 Task: Search one way flight ticket for 3 adults, 3 children in business from White Plains: Westchester County Airport to Jacksonville: Albert J. Ellis Airport on 8-3-2023. Choice of flights is JetBlue. Number of bags: 1 carry on bag and 3 checked bags. Price is upto 25000. Outbound departure time preference is 9:00.
Action: Mouse moved to (238, 327)
Screenshot: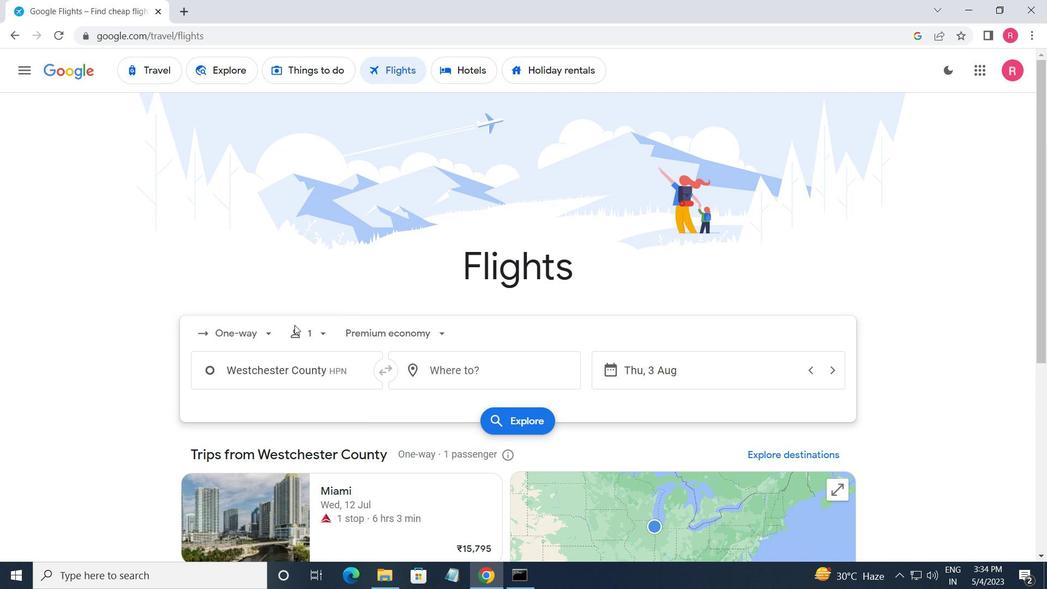 
Action: Mouse pressed left at (238, 327)
Screenshot: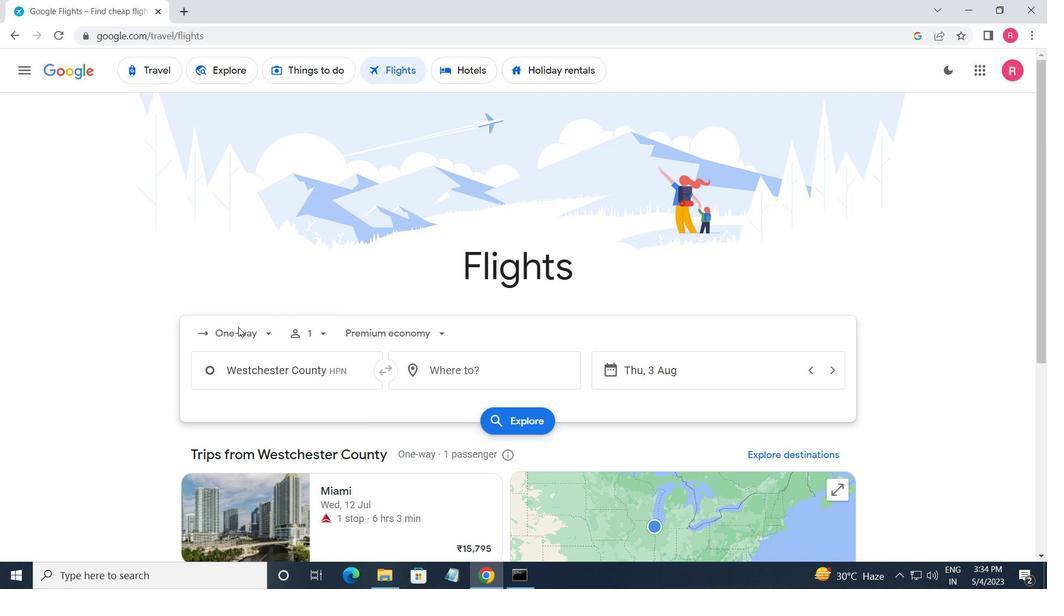 
Action: Mouse moved to (244, 335)
Screenshot: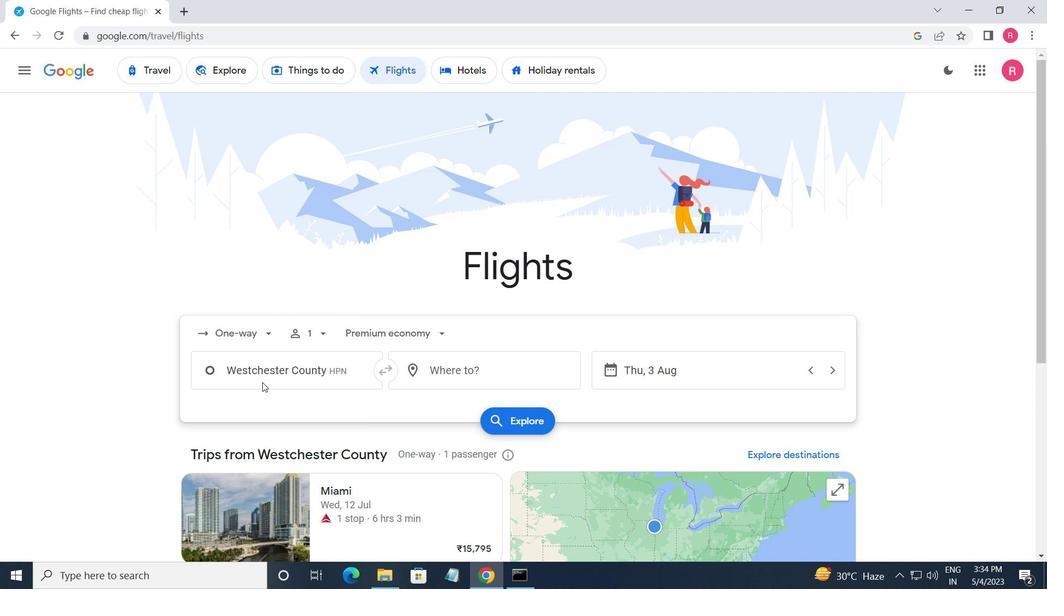 
Action: Mouse pressed left at (244, 335)
Screenshot: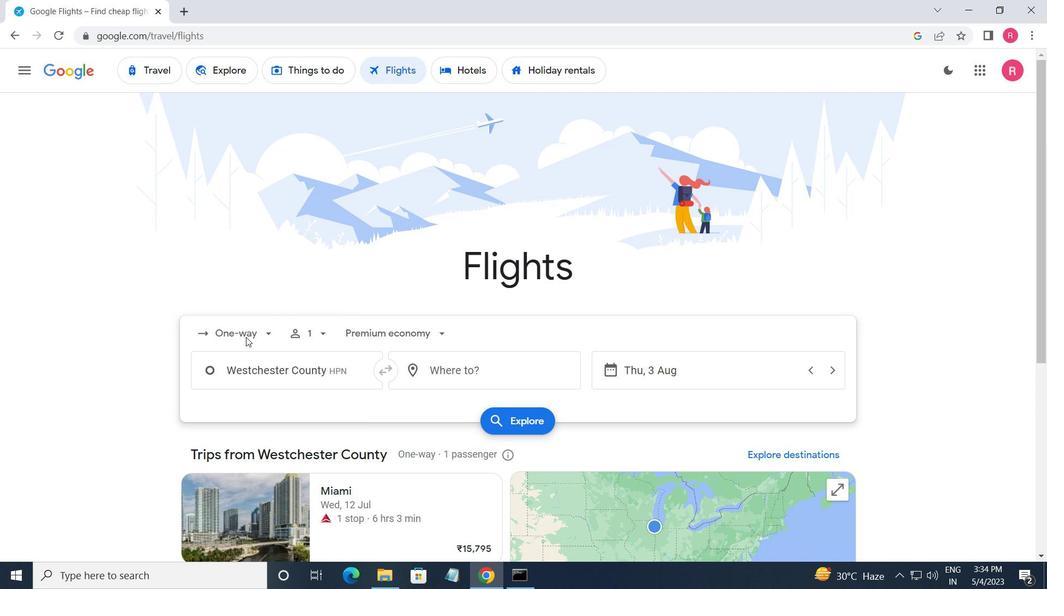 
Action: Mouse moved to (252, 331)
Screenshot: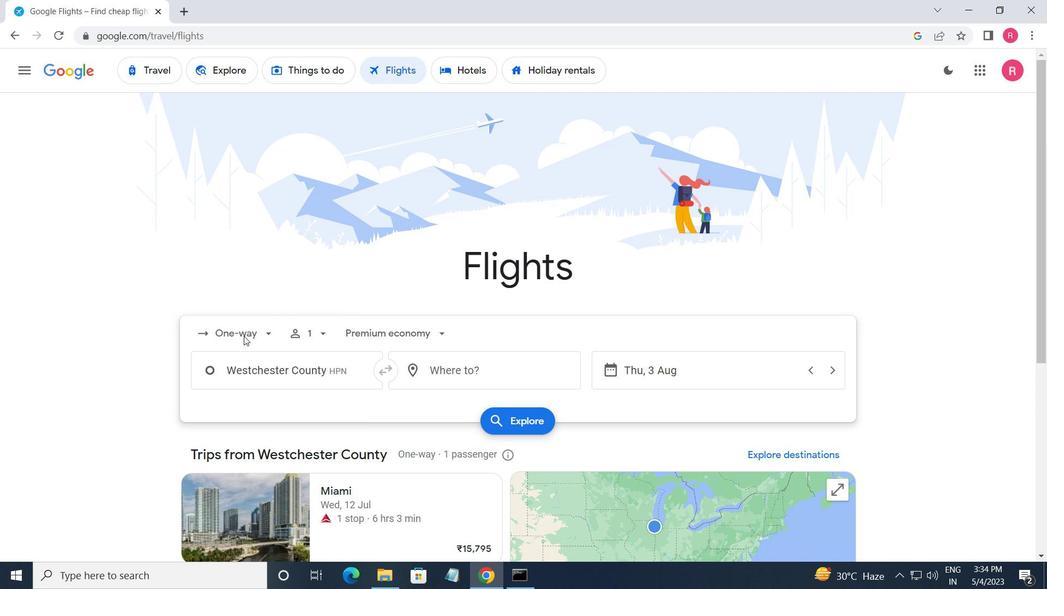 
Action: Mouse pressed left at (252, 331)
Screenshot: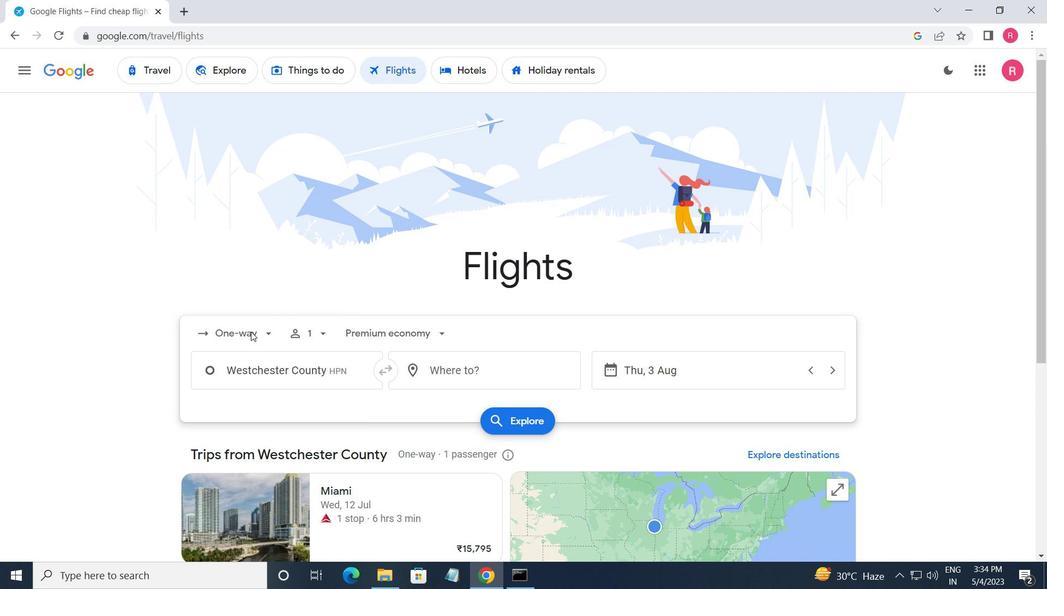 
Action: Mouse moved to (266, 333)
Screenshot: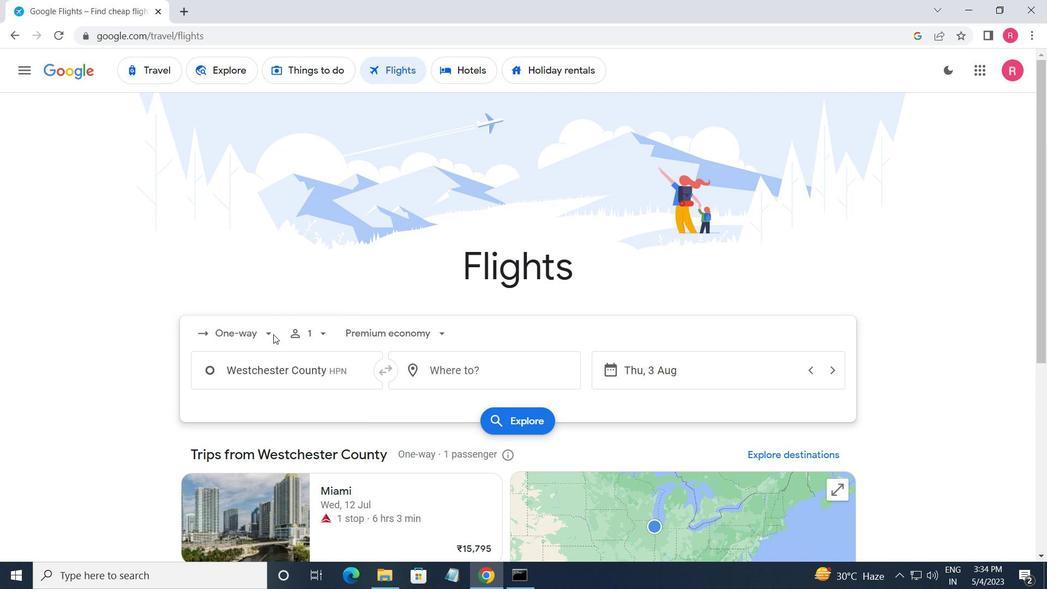 
Action: Mouse pressed left at (266, 333)
Screenshot: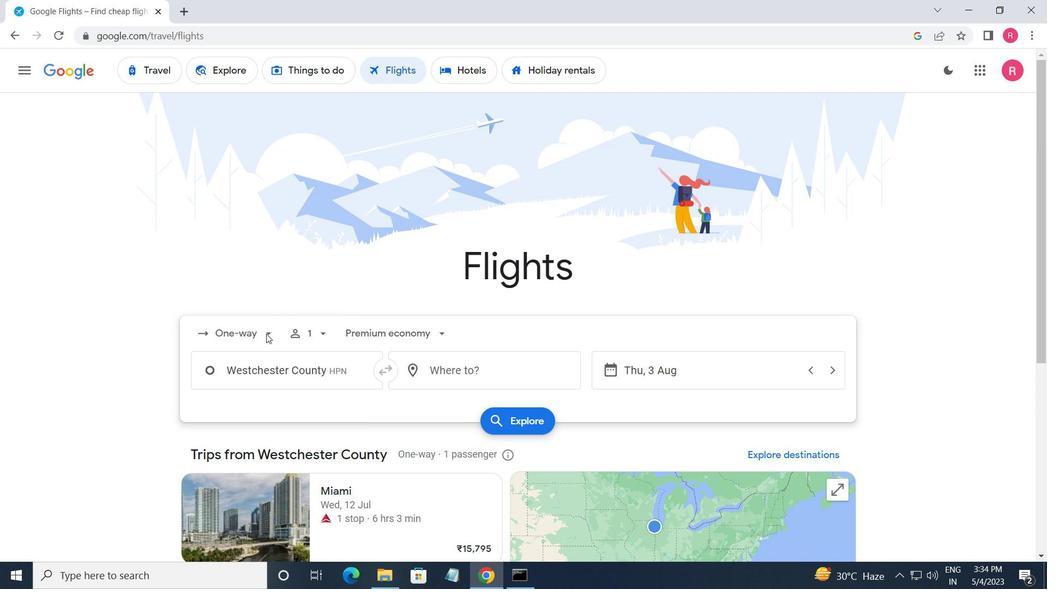 
Action: Mouse moved to (265, 395)
Screenshot: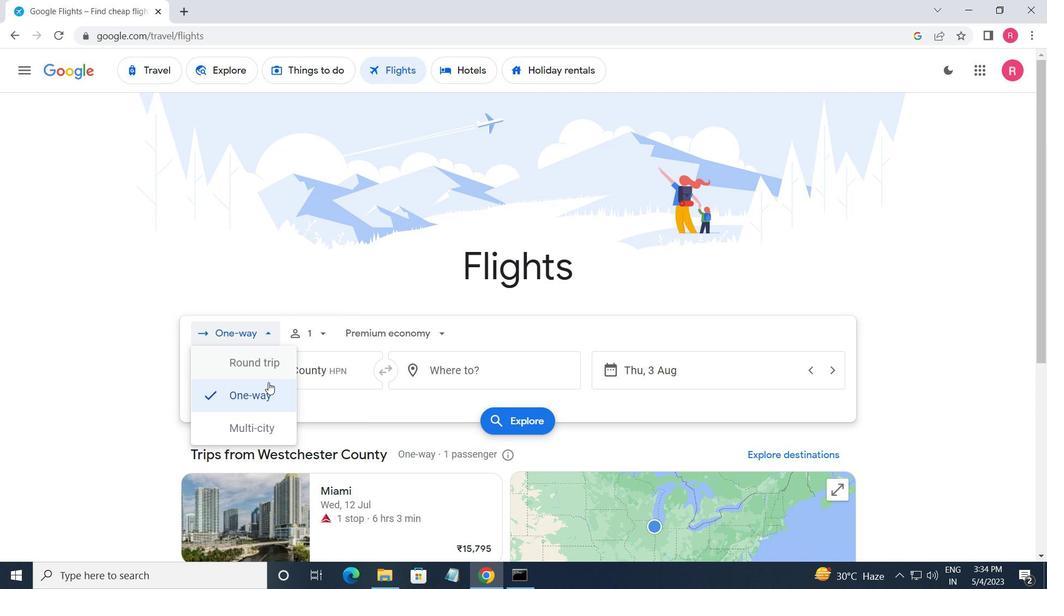 
Action: Mouse pressed left at (265, 395)
Screenshot: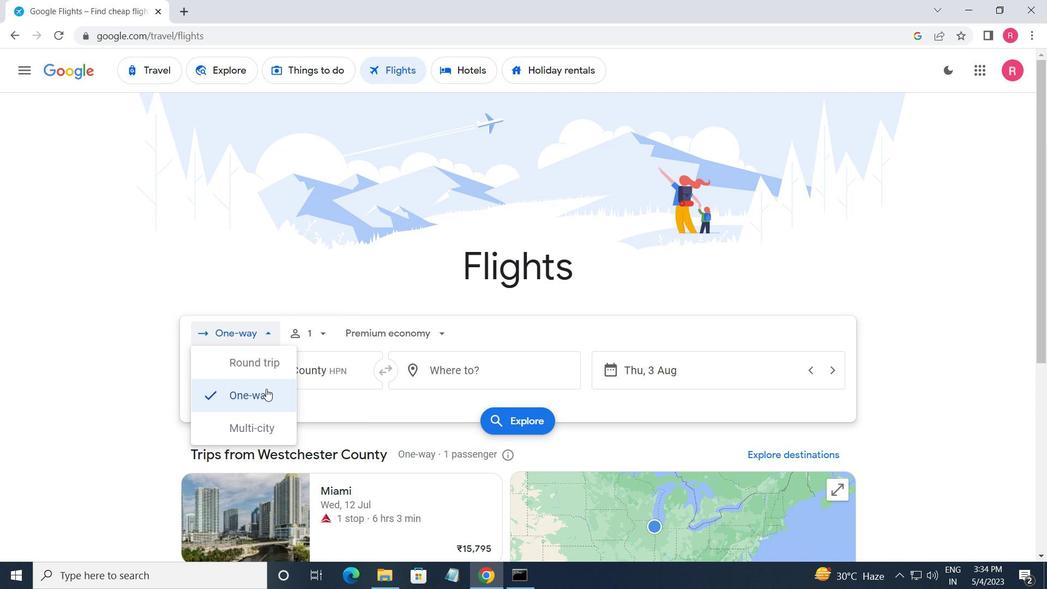 
Action: Mouse moved to (310, 325)
Screenshot: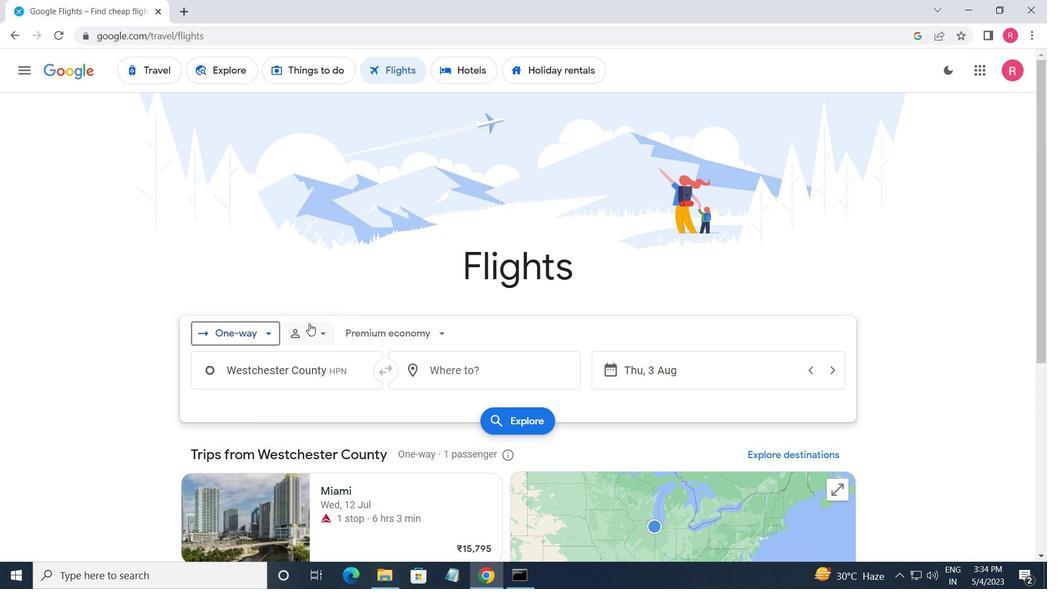 
Action: Mouse pressed left at (310, 325)
Screenshot: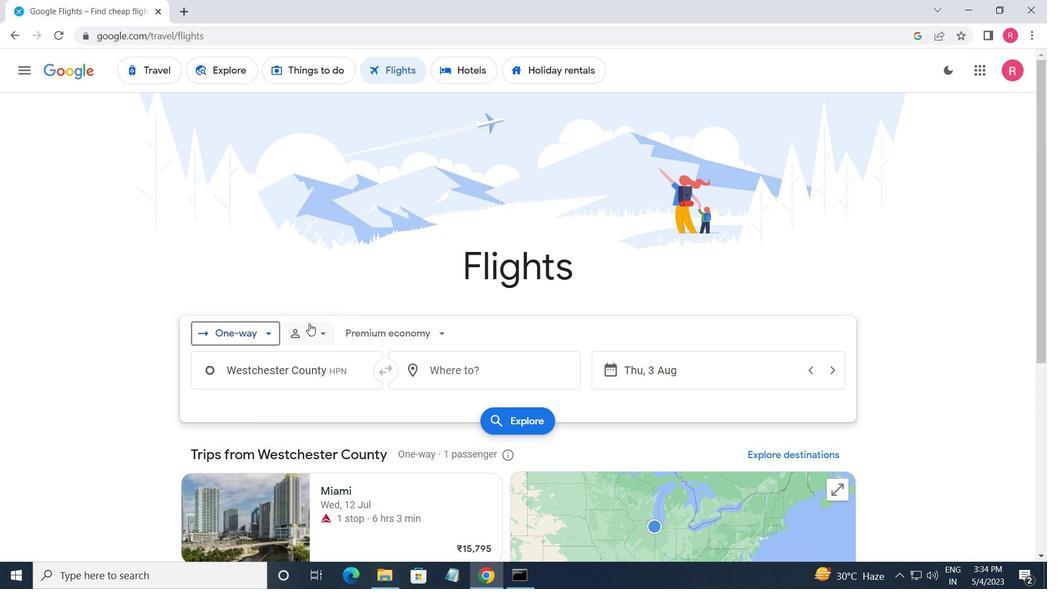 
Action: Mouse moved to (424, 368)
Screenshot: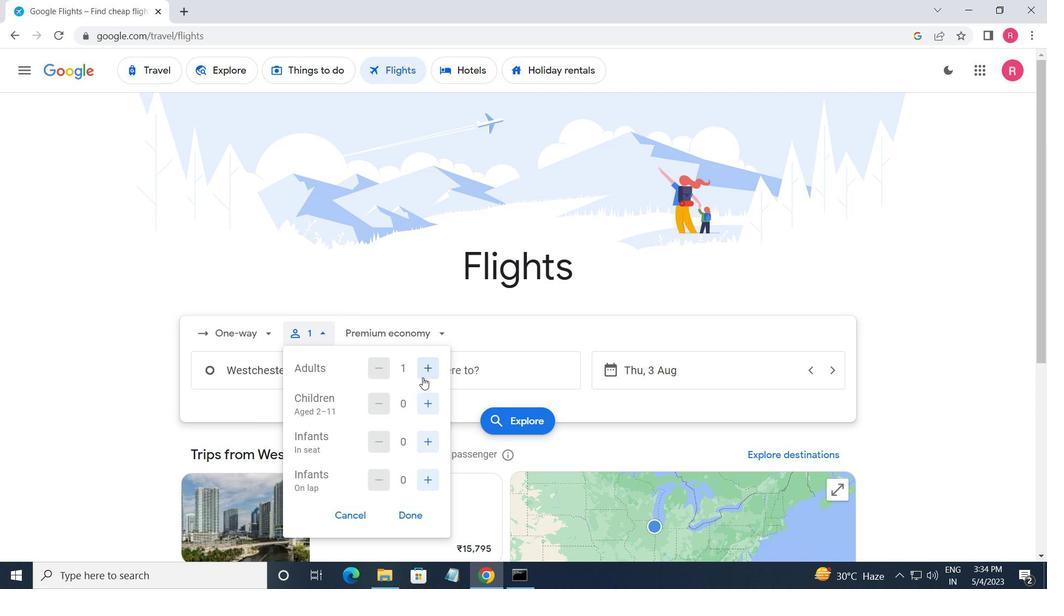 
Action: Mouse pressed left at (424, 368)
Screenshot: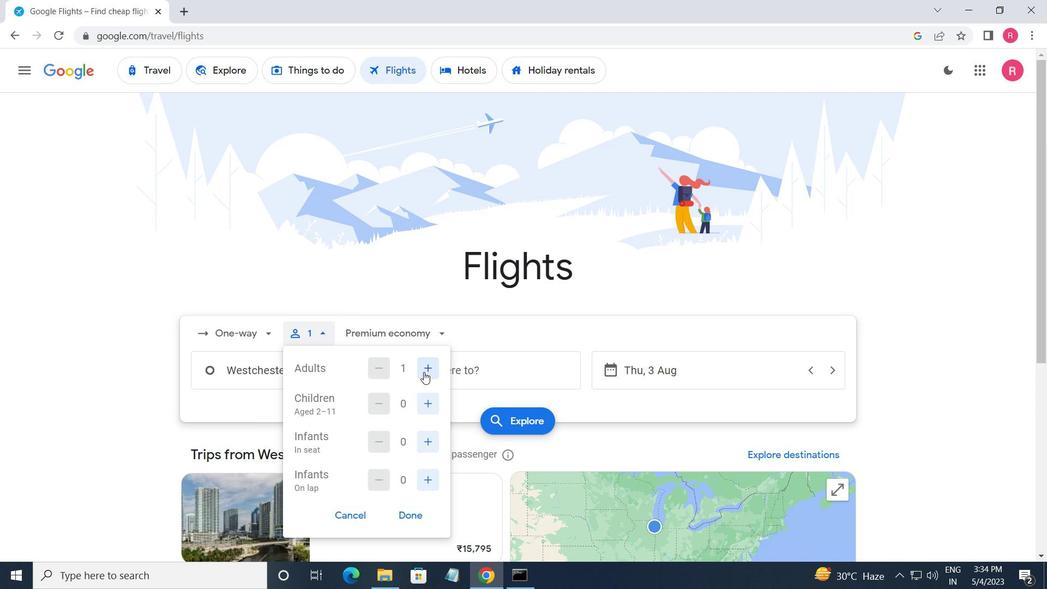 
Action: Mouse pressed left at (424, 368)
Screenshot: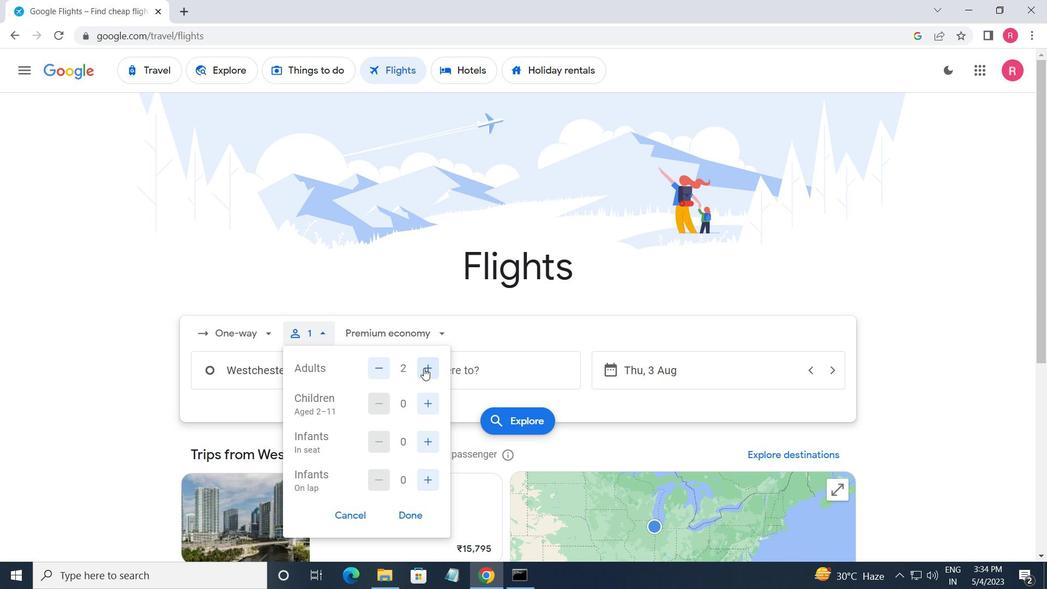 
Action: Mouse moved to (425, 400)
Screenshot: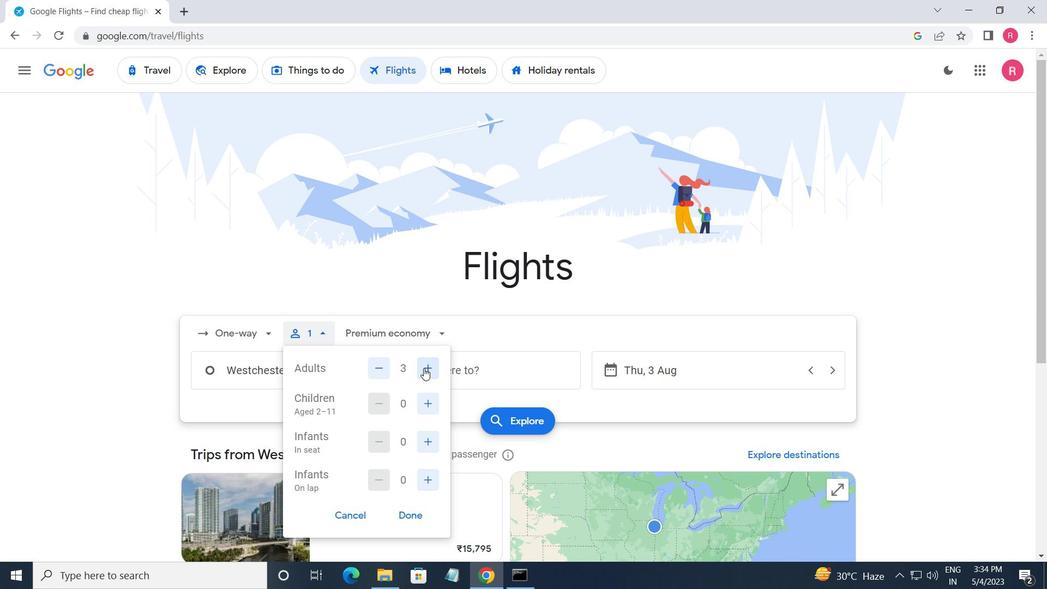 
Action: Mouse pressed left at (425, 400)
Screenshot: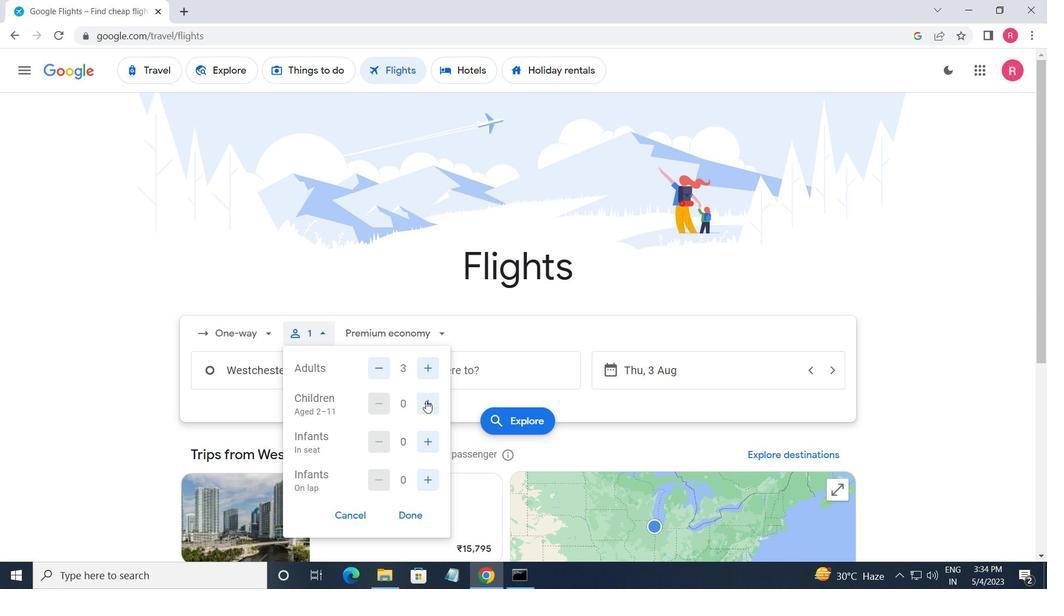 
Action: Mouse pressed left at (425, 400)
Screenshot: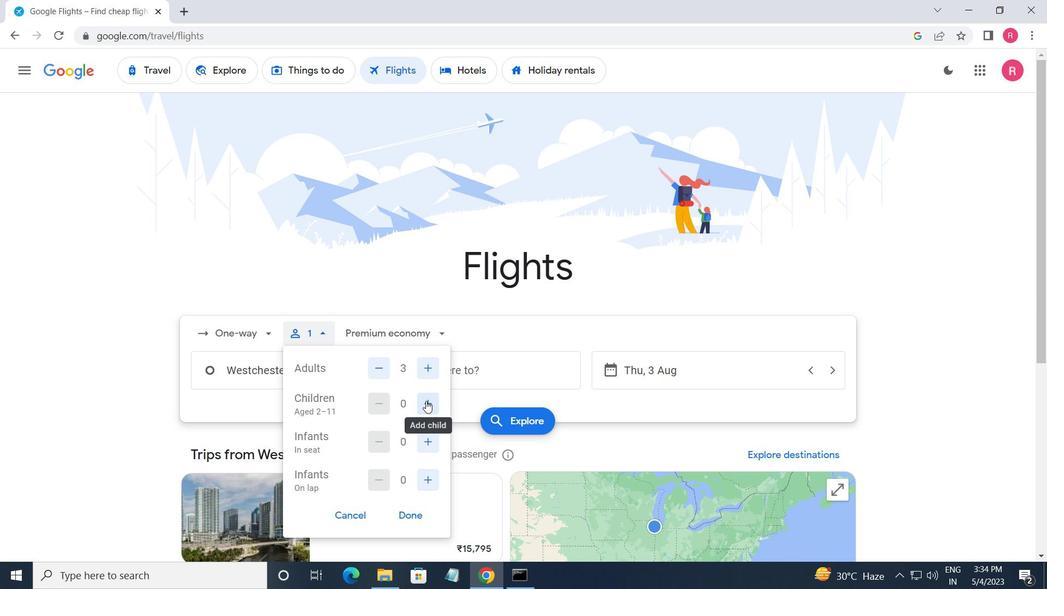 
Action: Mouse pressed left at (425, 400)
Screenshot: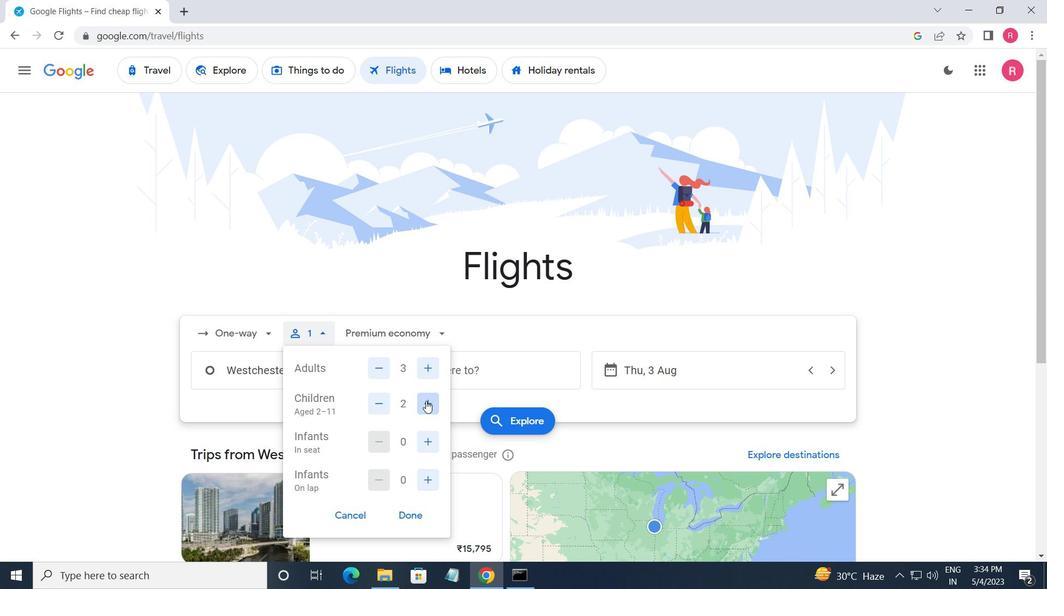 
Action: Mouse moved to (413, 511)
Screenshot: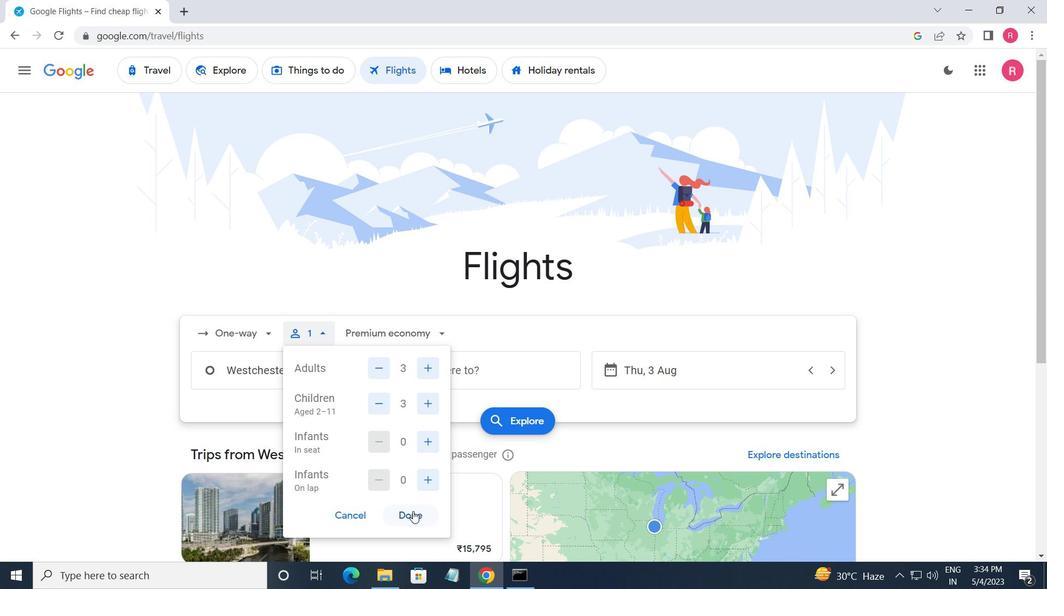 
Action: Mouse pressed left at (413, 511)
Screenshot: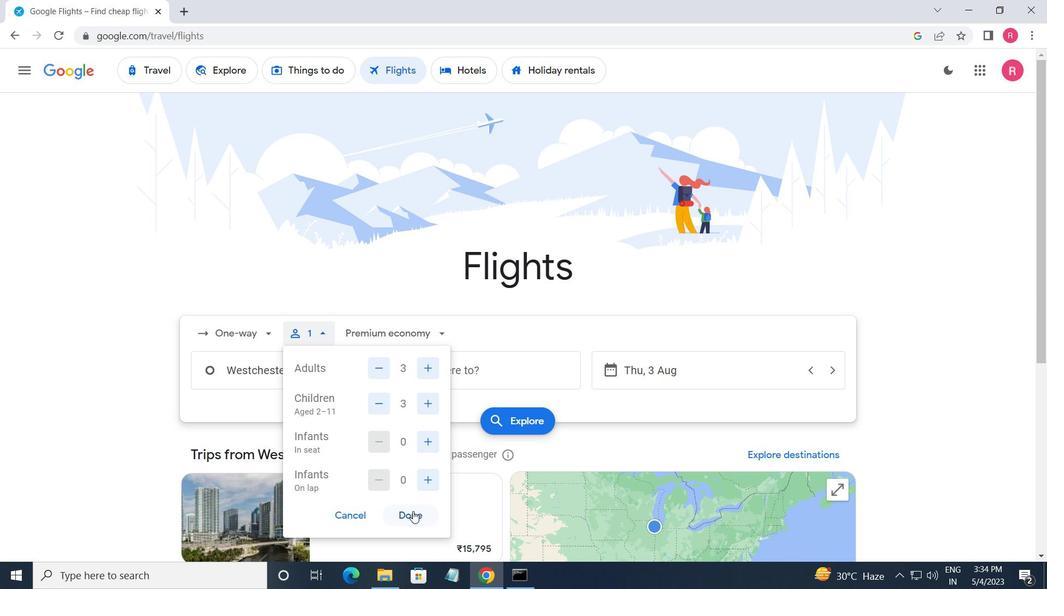 
Action: Mouse moved to (407, 320)
Screenshot: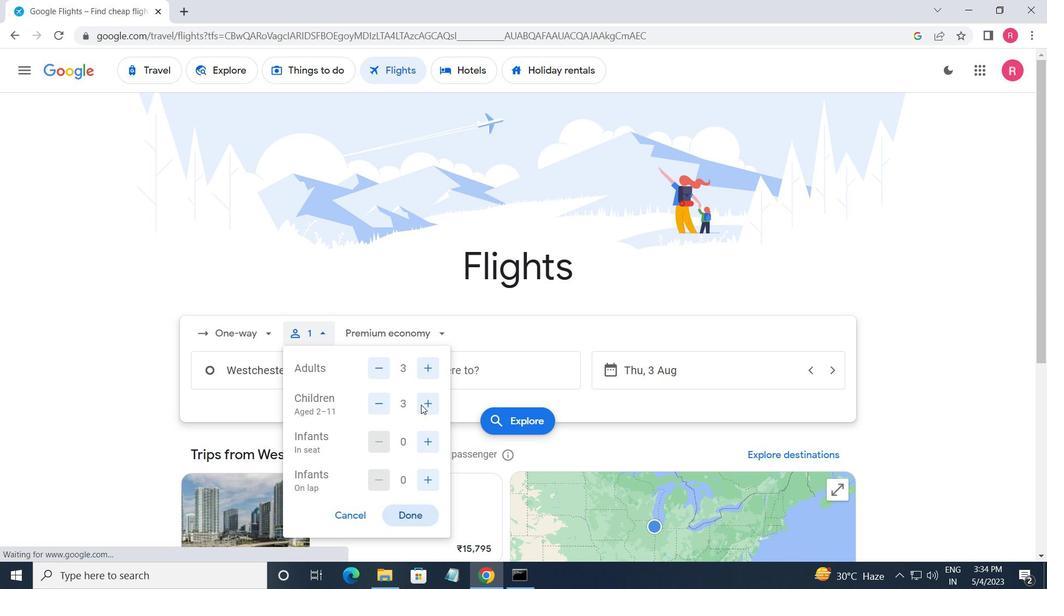 
Action: Mouse pressed left at (407, 320)
Screenshot: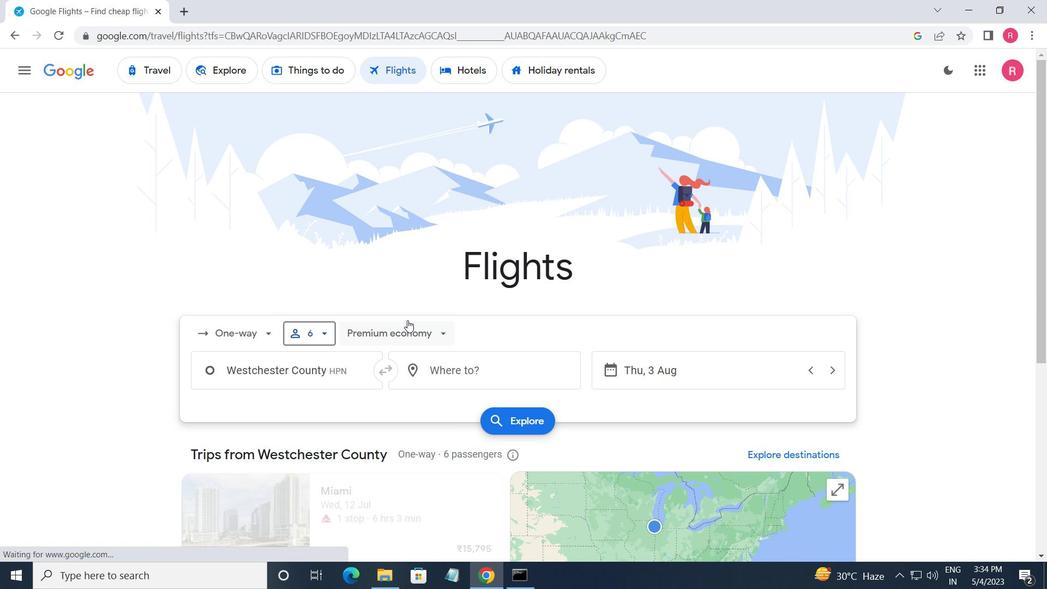 
Action: Mouse moved to (404, 429)
Screenshot: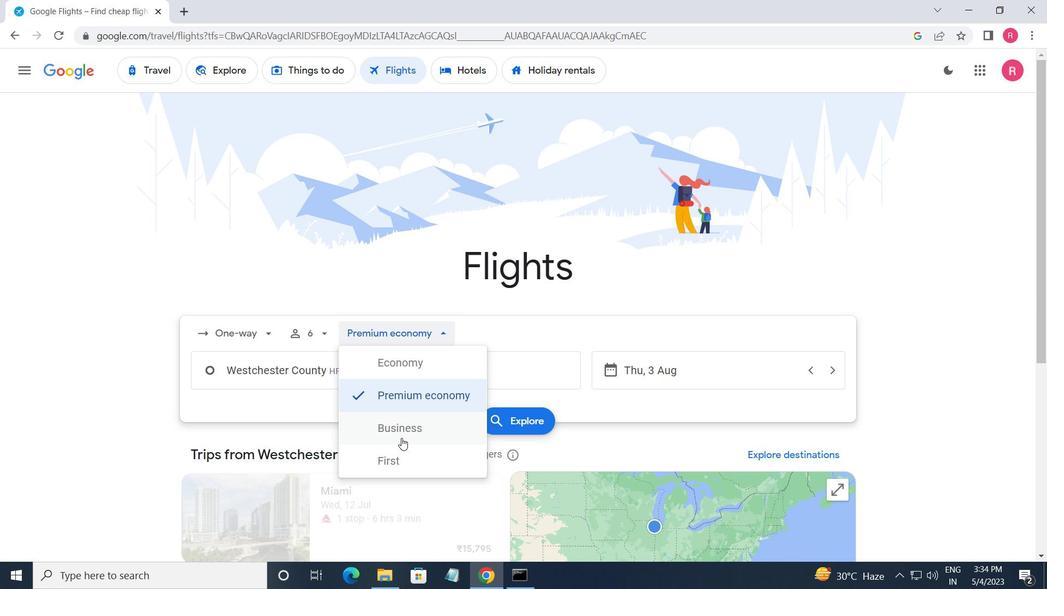 
Action: Mouse pressed left at (404, 429)
Screenshot: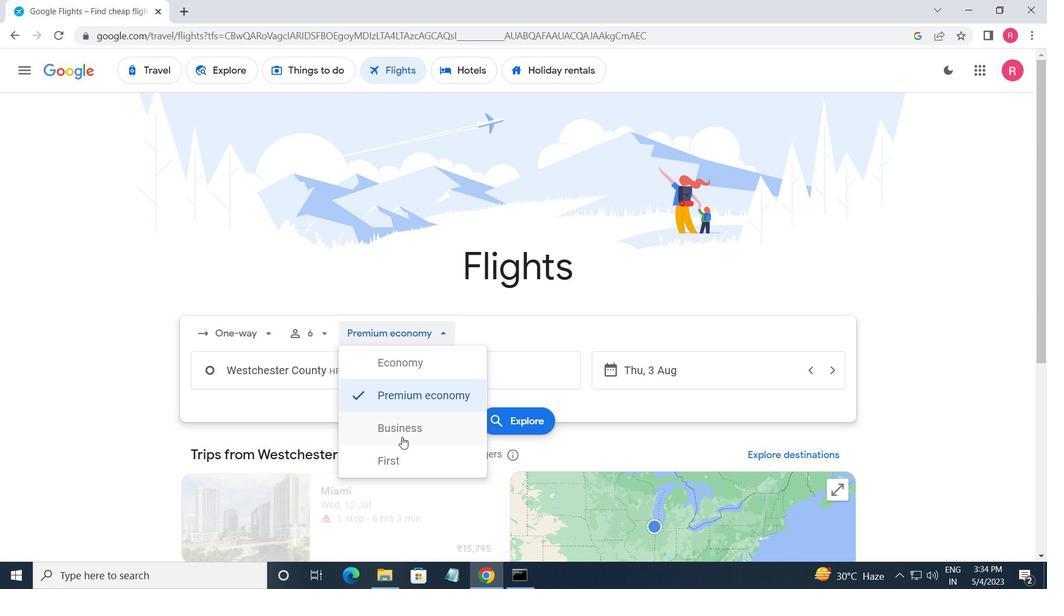 
Action: Mouse moved to (329, 374)
Screenshot: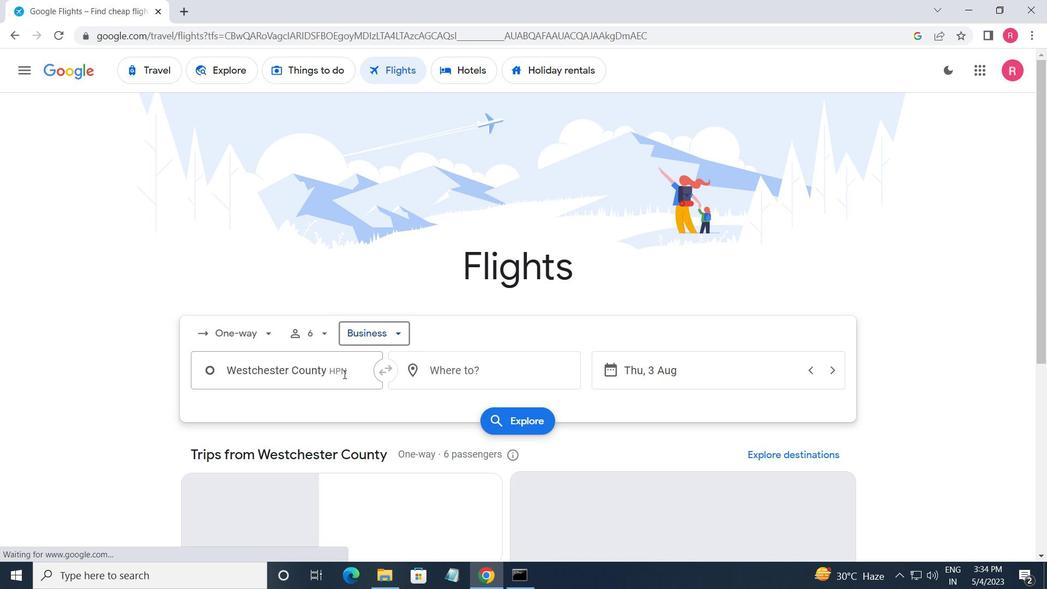 
Action: Mouse pressed left at (329, 374)
Screenshot: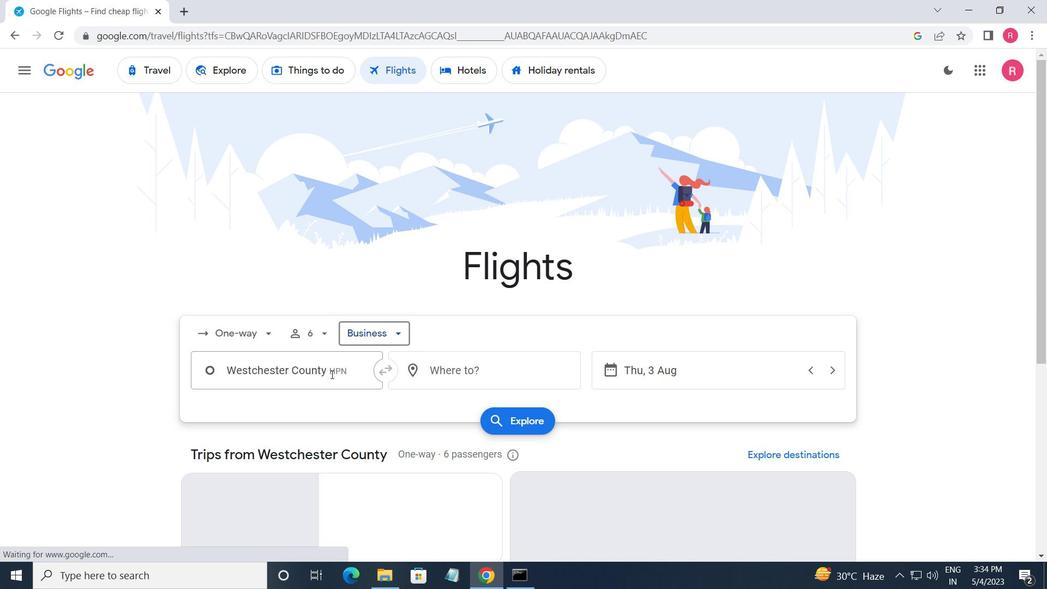 
Action: Mouse moved to (338, 440)
Screenshot: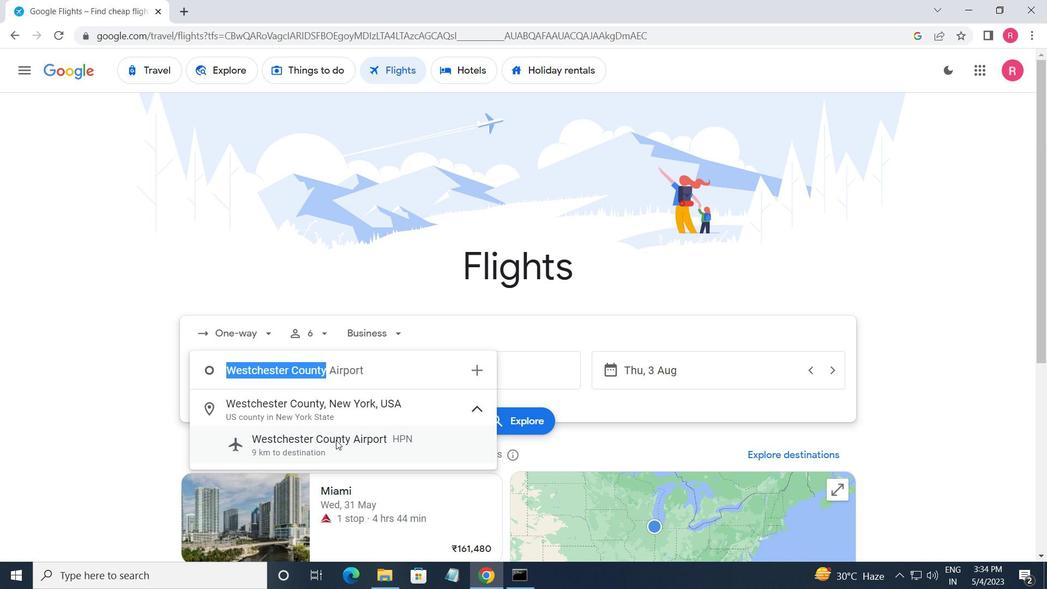 
Action: Mouse pressed left at (338, 440)
Screenshot: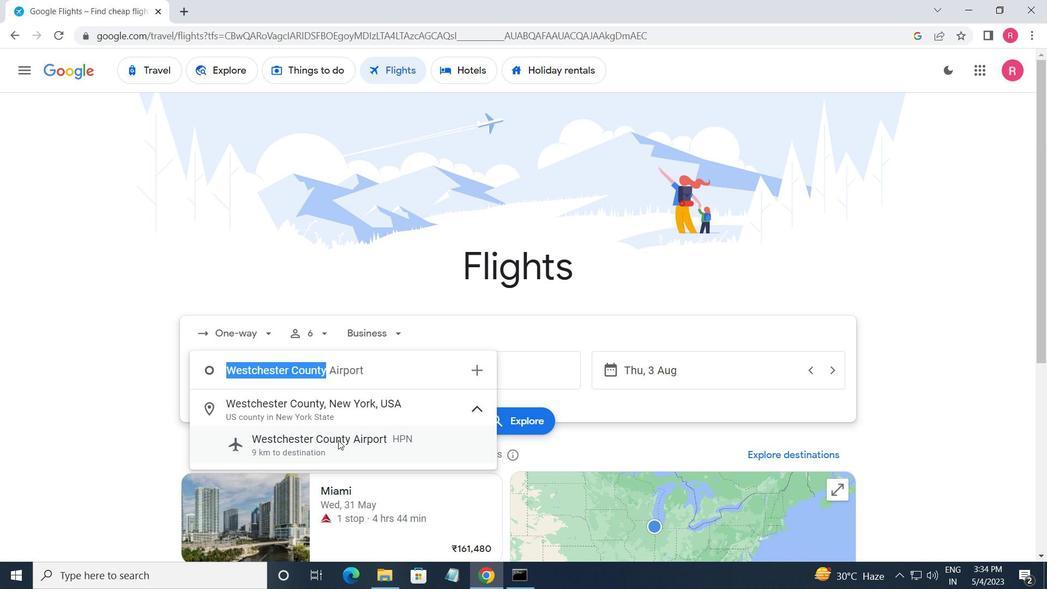 
Action: Mouse moved to (440, 358)
Screenshot: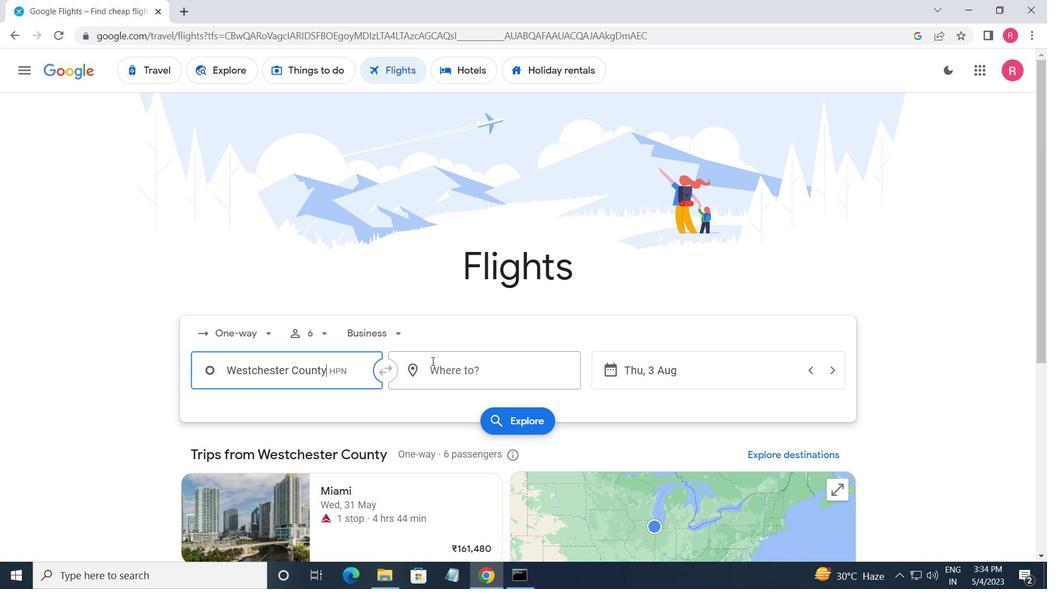 
Action: Mouse pressed left at (440, 358)
Screenshot: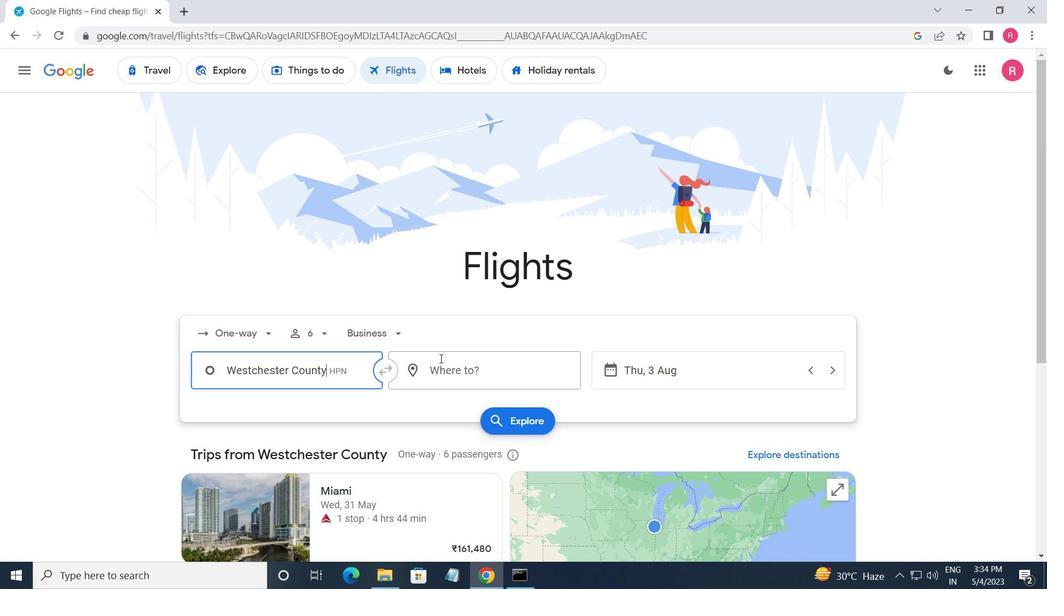 
Action: Mouse moved to (529, 507)
Screenshot: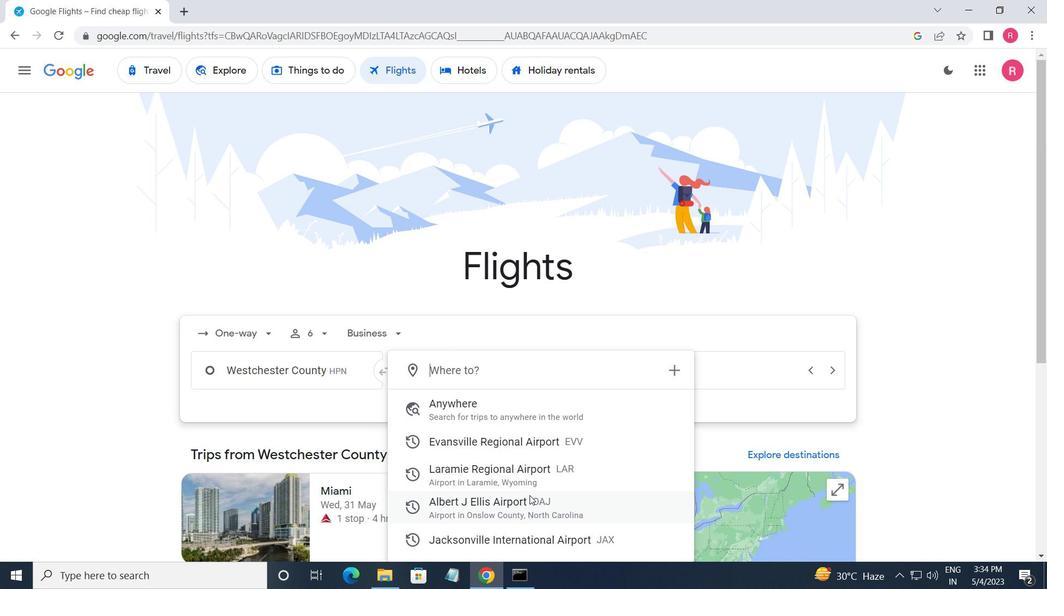 
Action: Mouse pressed left at (529, 507)
Screenshot: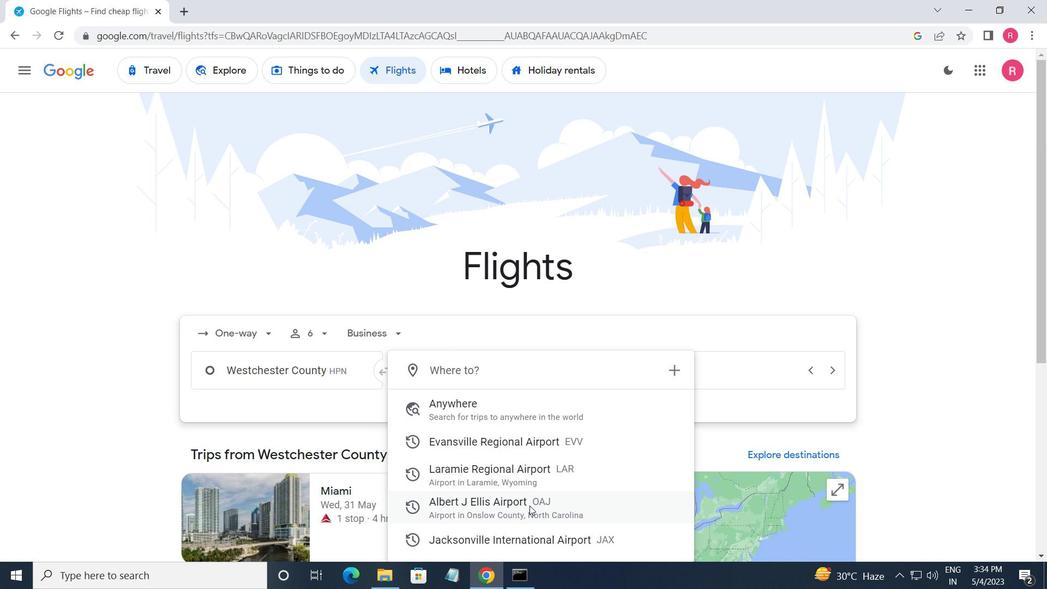 
Action: Mouse moved to (690, 362)
Screenshot: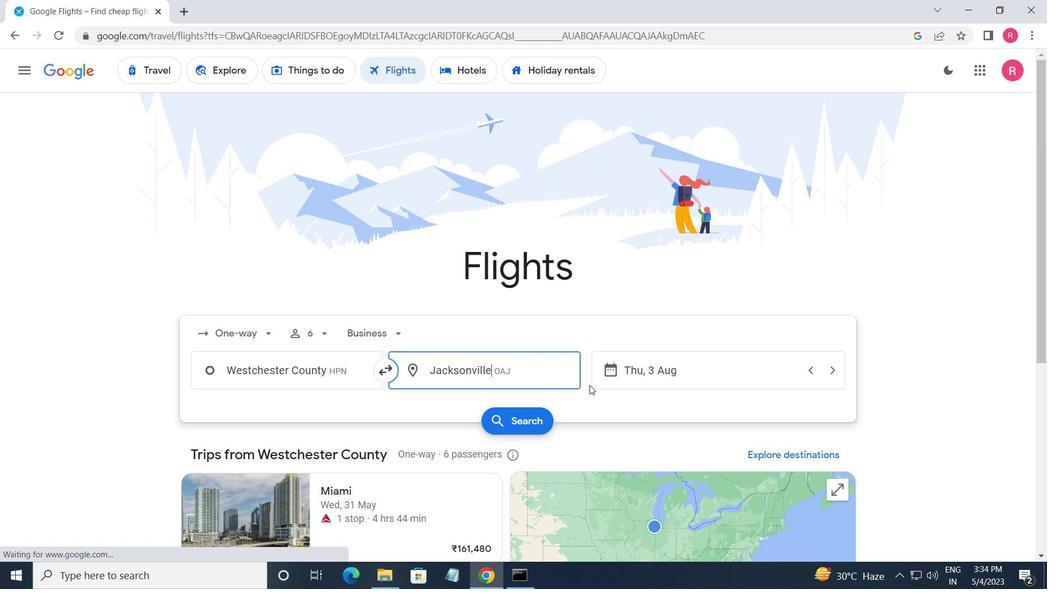 
Action: Mouse pressed left at (690, 362)
Screenshot: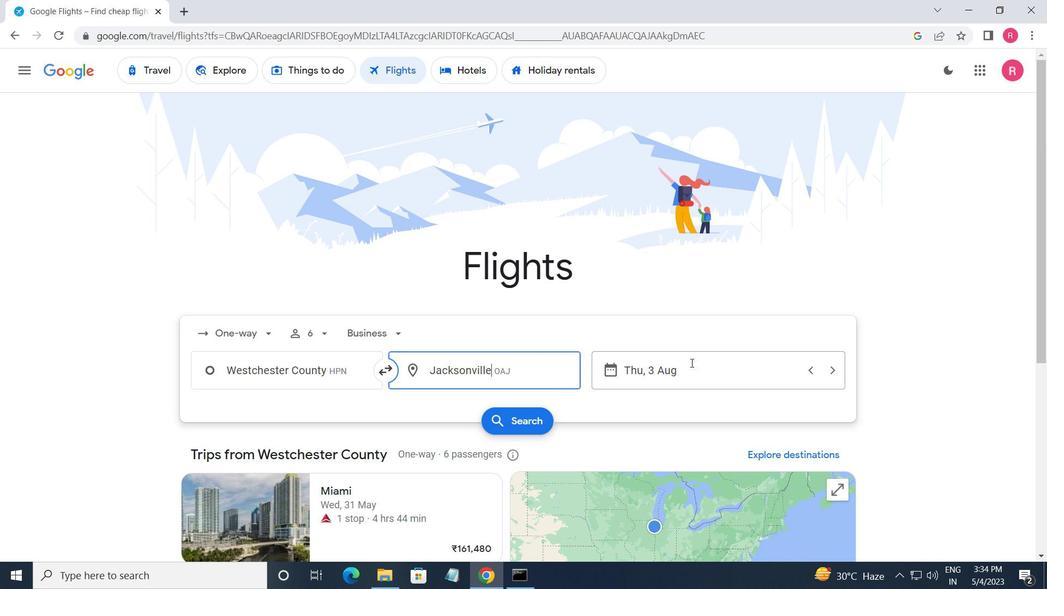 
Action: Mouse moved to (484, 314)
Screenshot: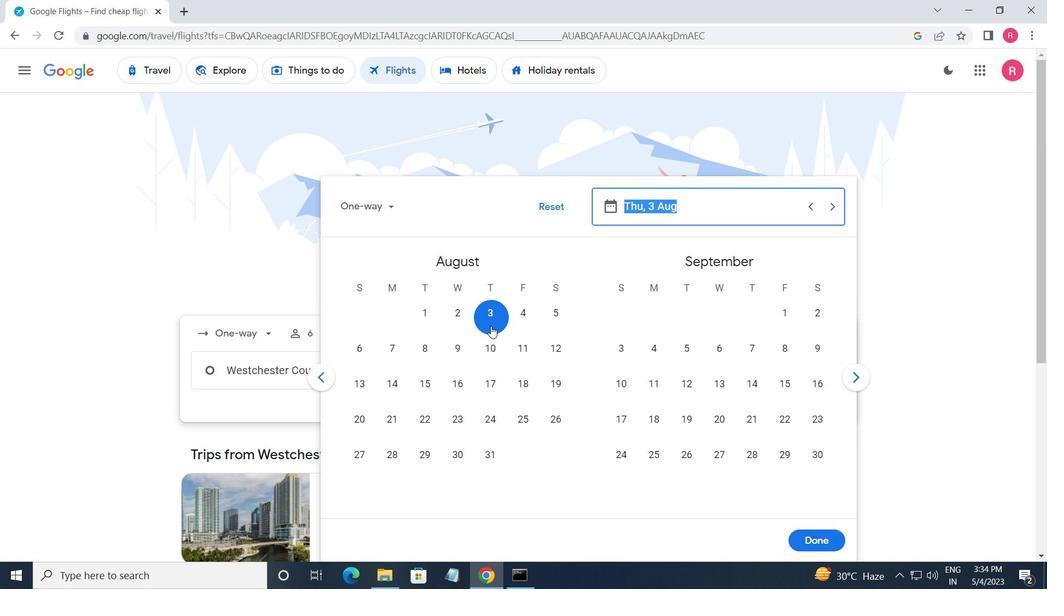 
Action: Mouse pressed left at (484, 314)
Screenshot: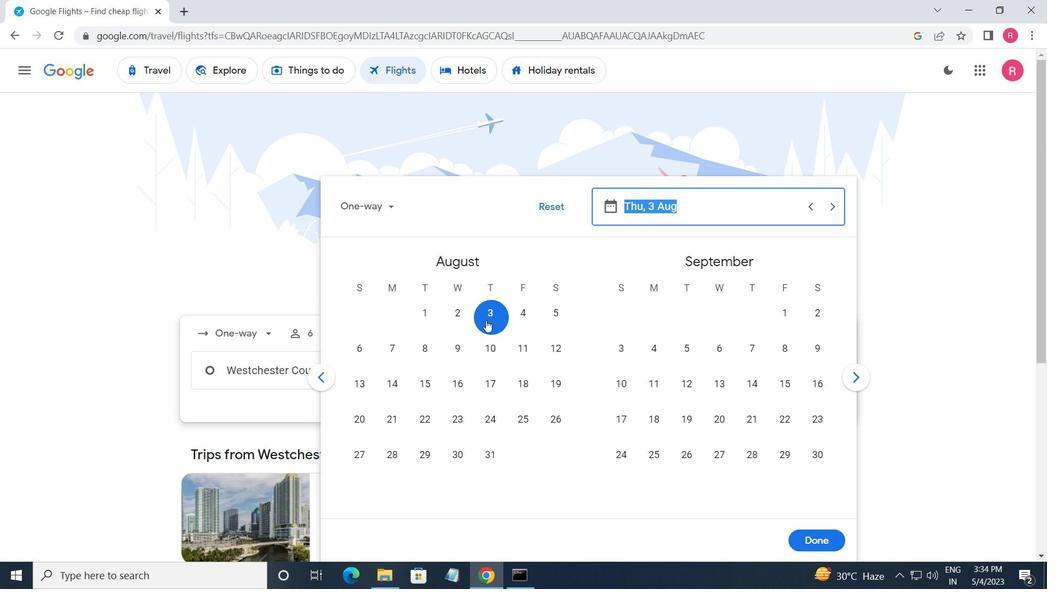
Action: Mouse moved to (816, 535)
Screenshot: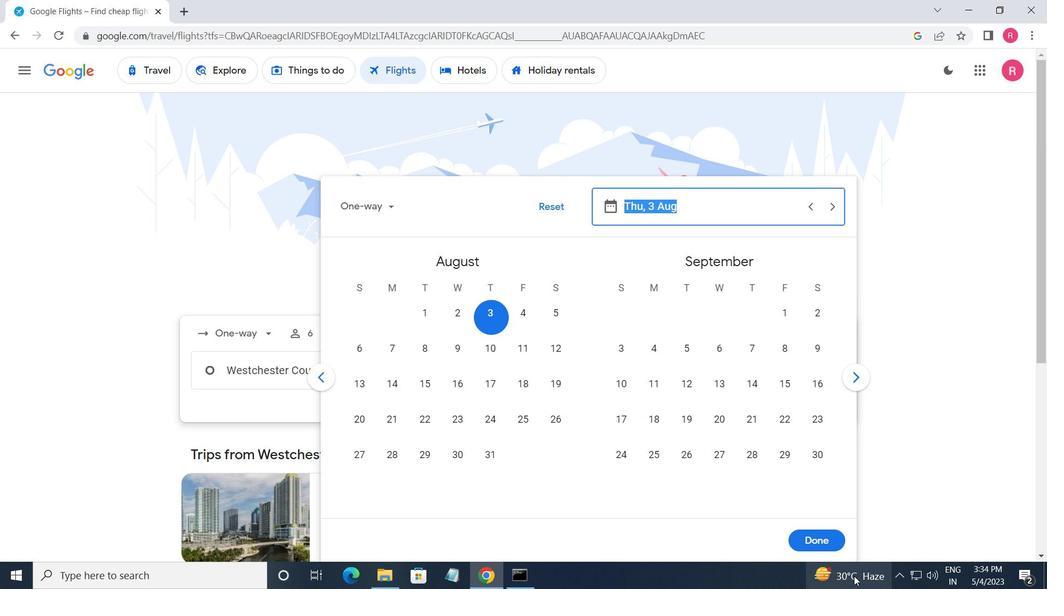 
Action: Mouse pressed left at (816, 535)
Screenshot: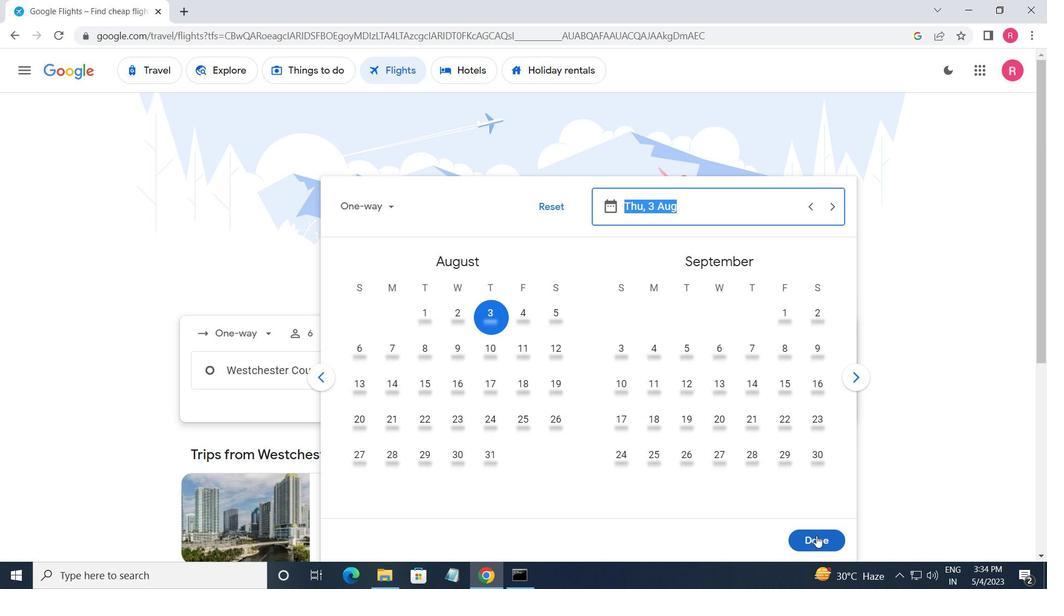 
Action: Mouse moved to (529, 414)
Screenshot: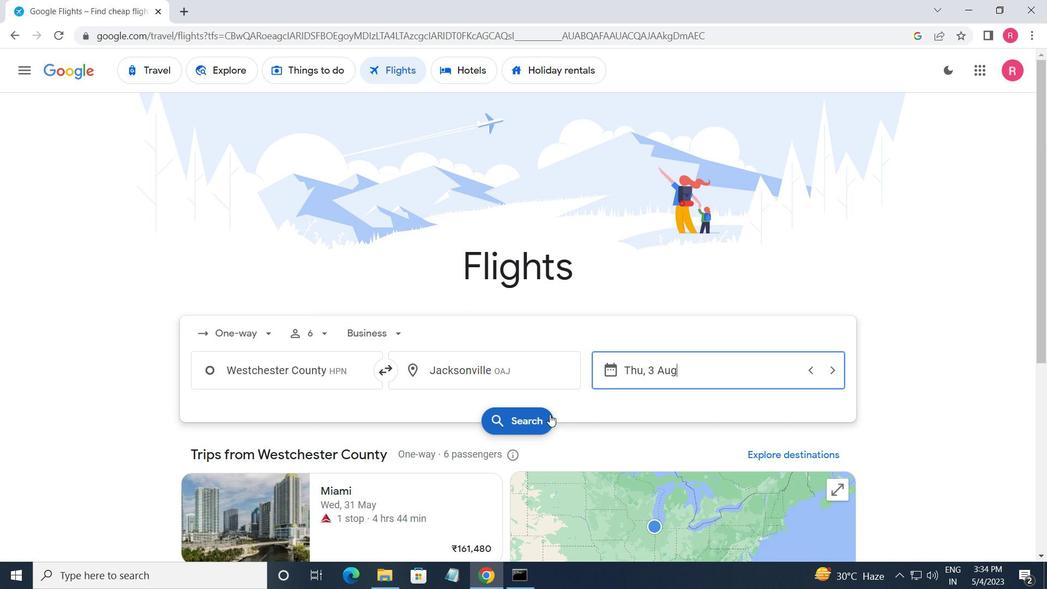 
Action: Mouse pressed left at (529, 414)
Screenshot: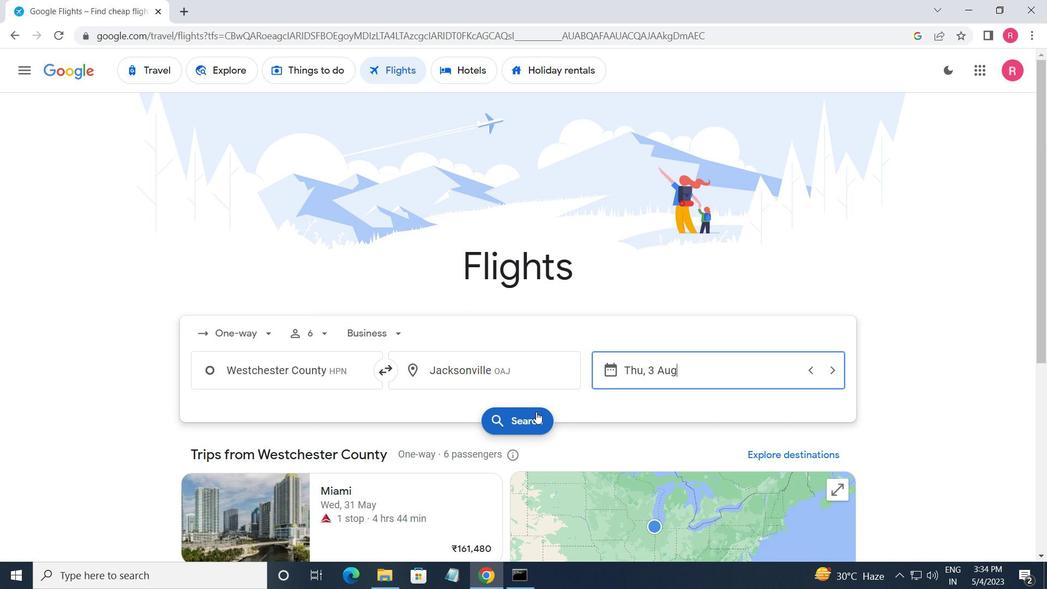 
Action: Mouse moved to (193, 197)
Screenshot: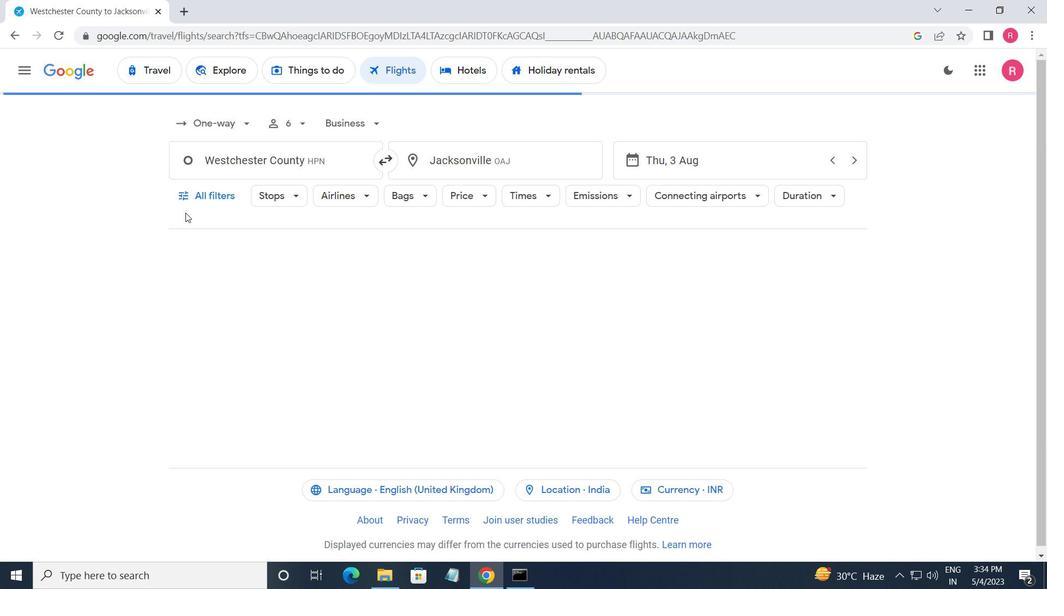 
Action: Mouse pressed left at (193, 197)
Screenshot: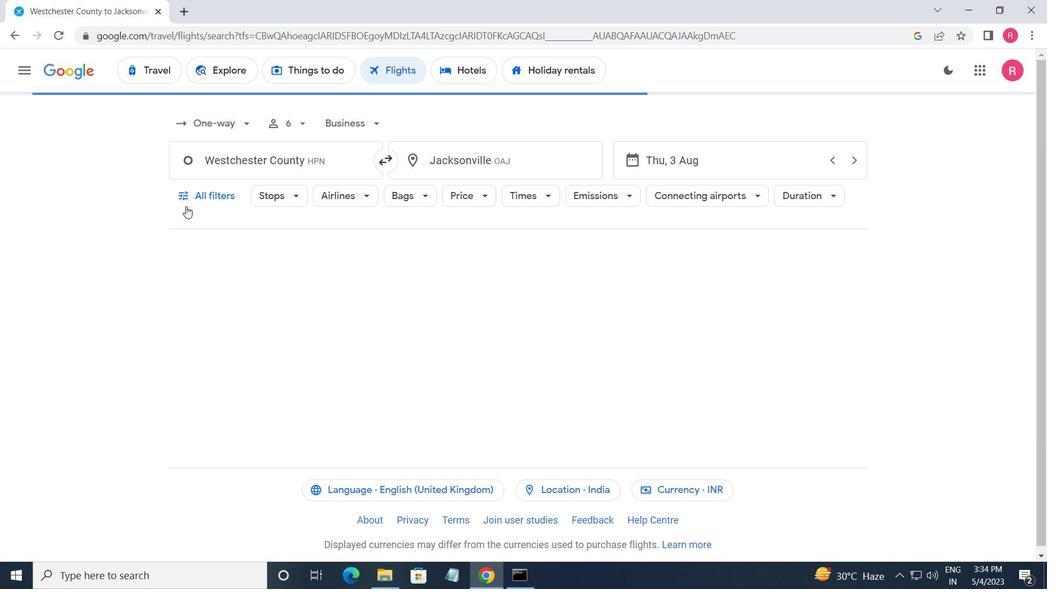
Action: Mouse moved to (224, 313)
Screenshot: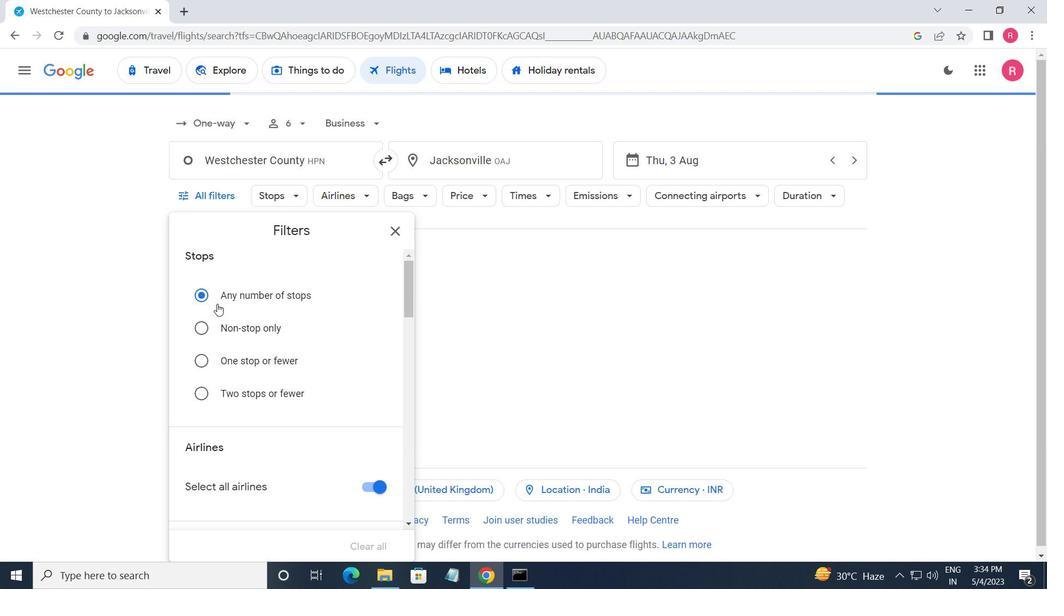 
Action: Mouse scrolled (224, 312) with delta (0, 0)
Screenshot: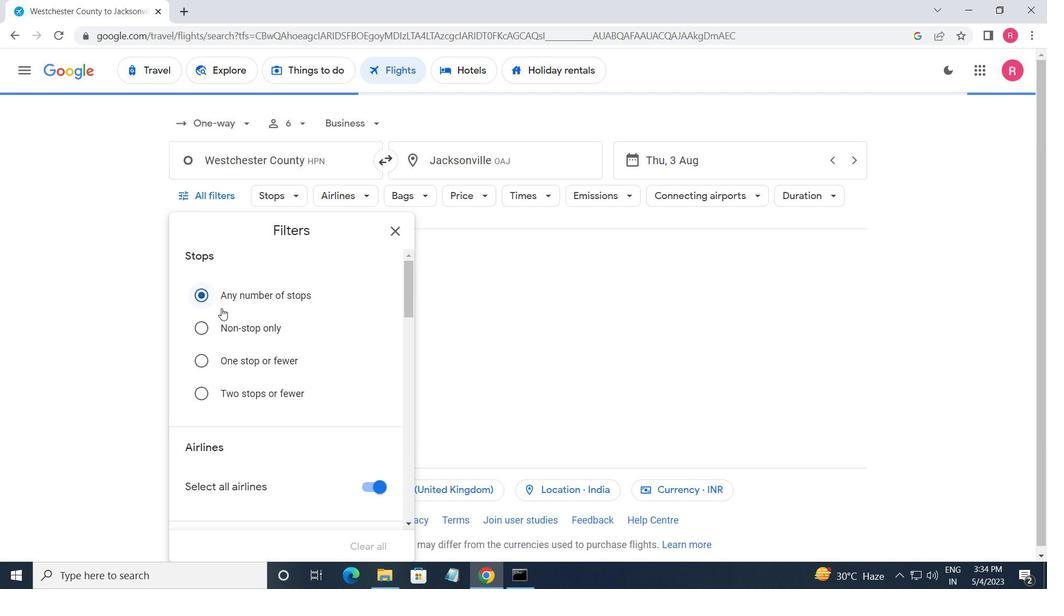 
Action: Mouse moved to (226, 316)
Screenshot: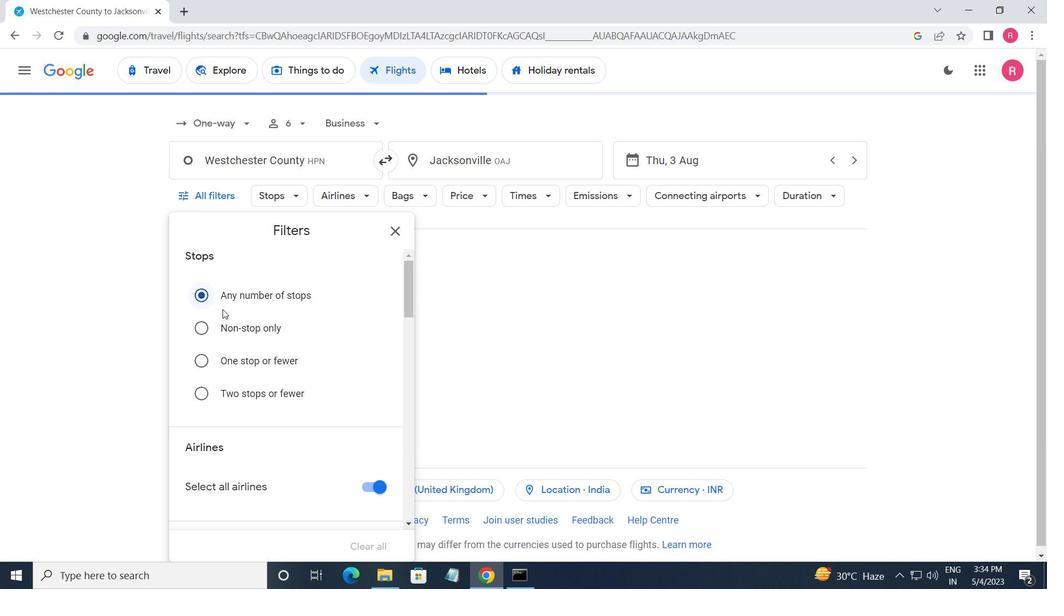 
Action: Mouse scrolled (226, 316) with delta (0, 0)
Screenshot: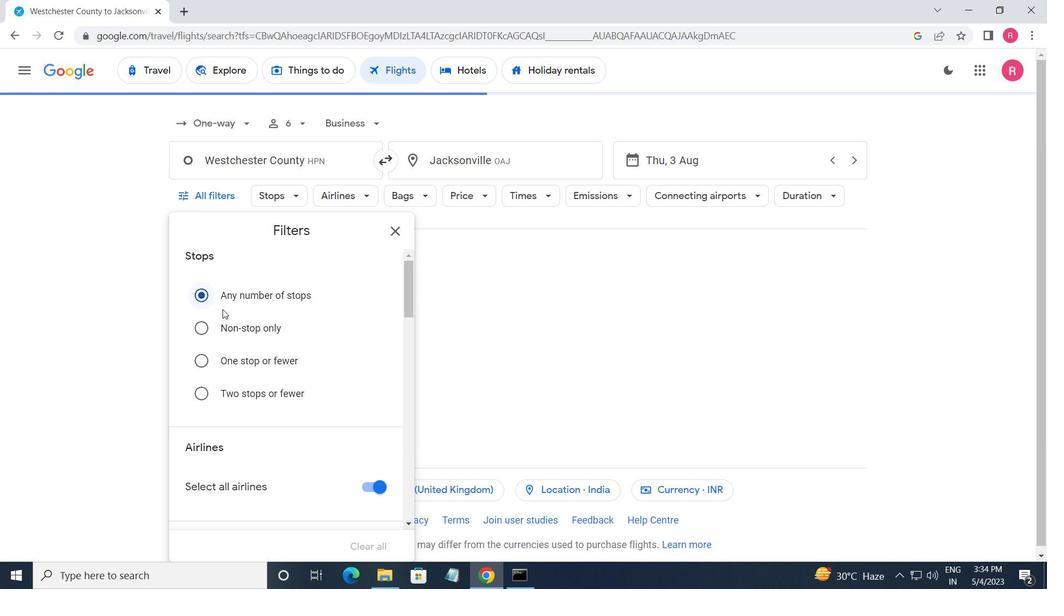 
Action: Mouse moved to (234, 338)
Screenshot: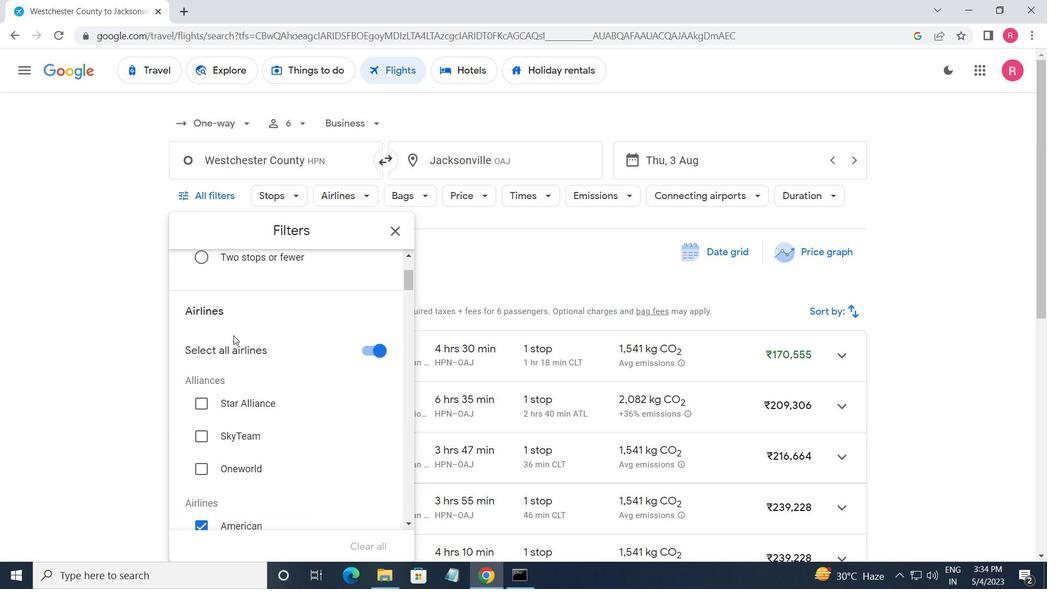 
Action: Mouse scrolled (234, 337) with delta (0, 0)
Screenshot: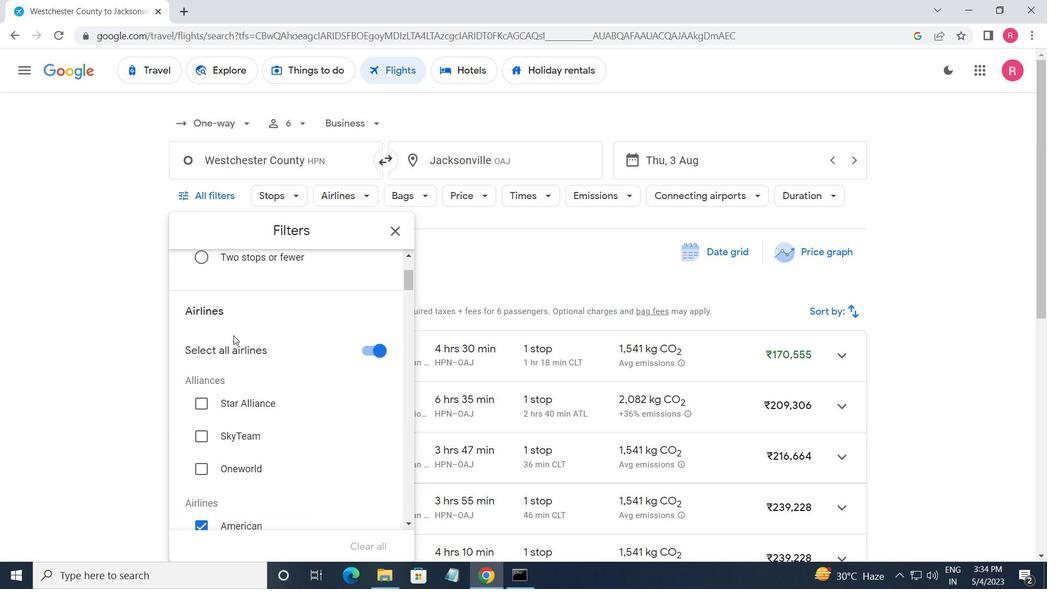 
Action: Mouse moved to (240, 386)
Screenshot: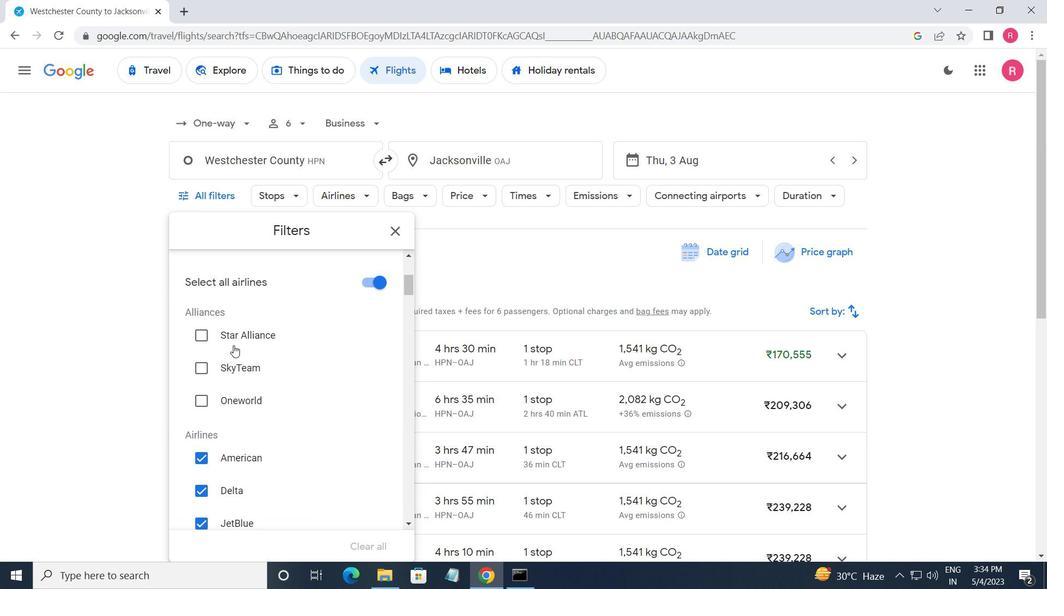 
Action: Mouse scrolled (240, 386) with delta (0, 0)
Screenshot: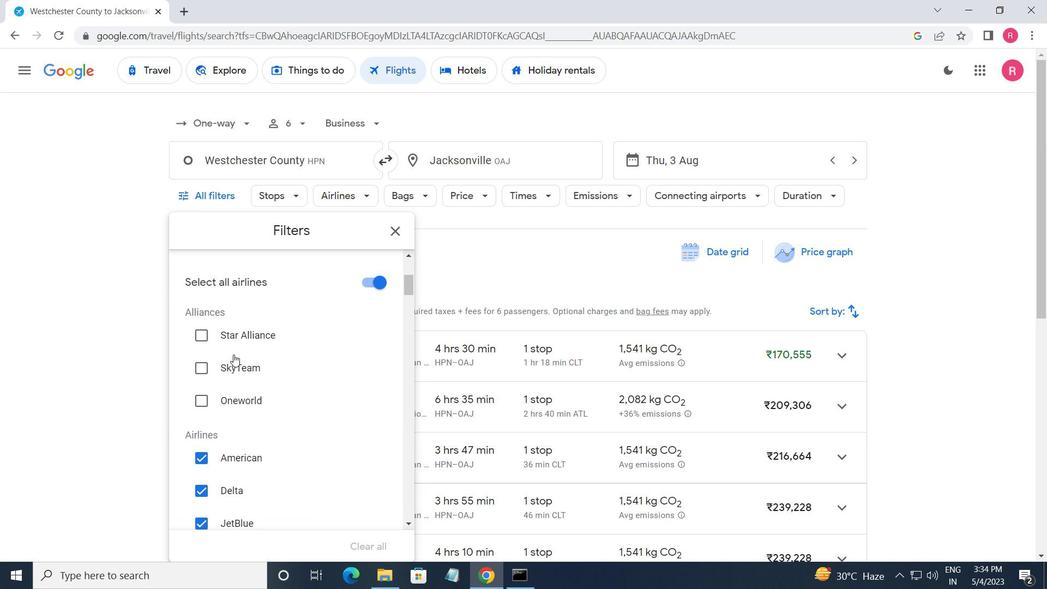 
Action: Mouse moved to (240, 387)
Screenshot: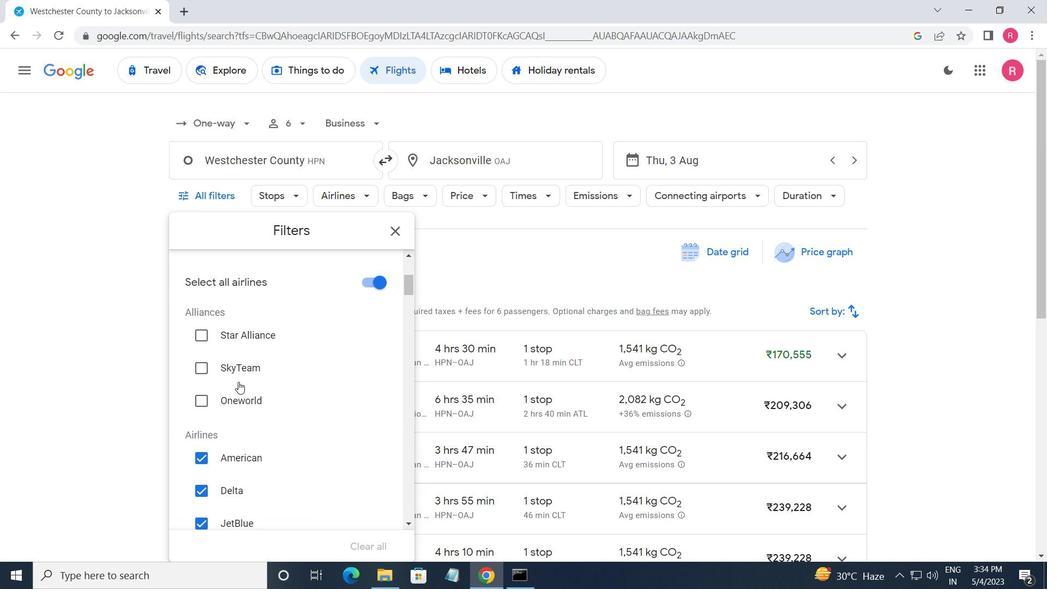
Action: Mouse scrolled (240, 386) with delta (0, 0)
Screenshot: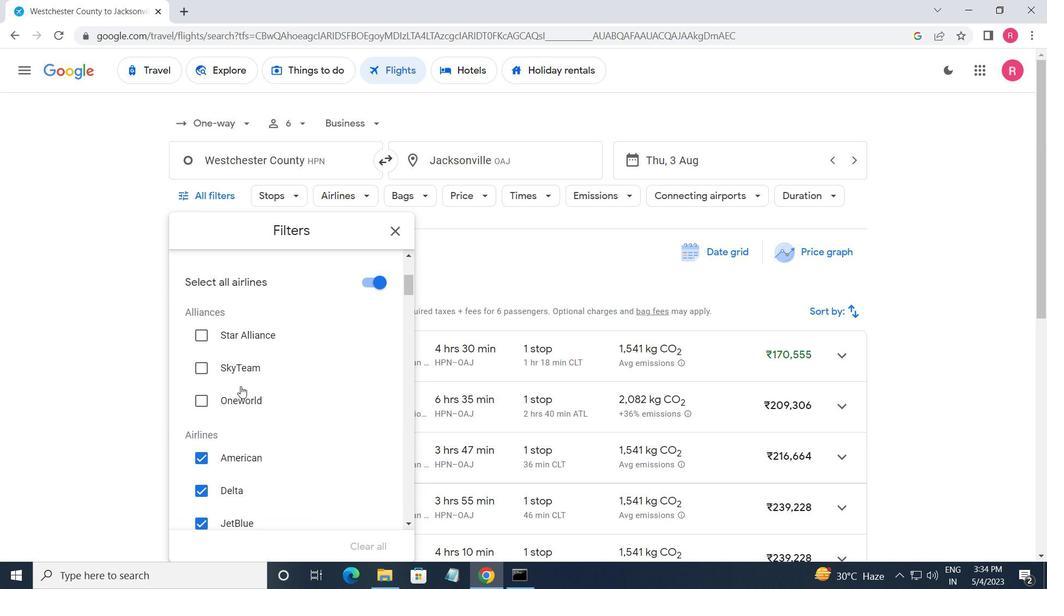 
Action: Mouse moved to (243, 387)
Screenshot: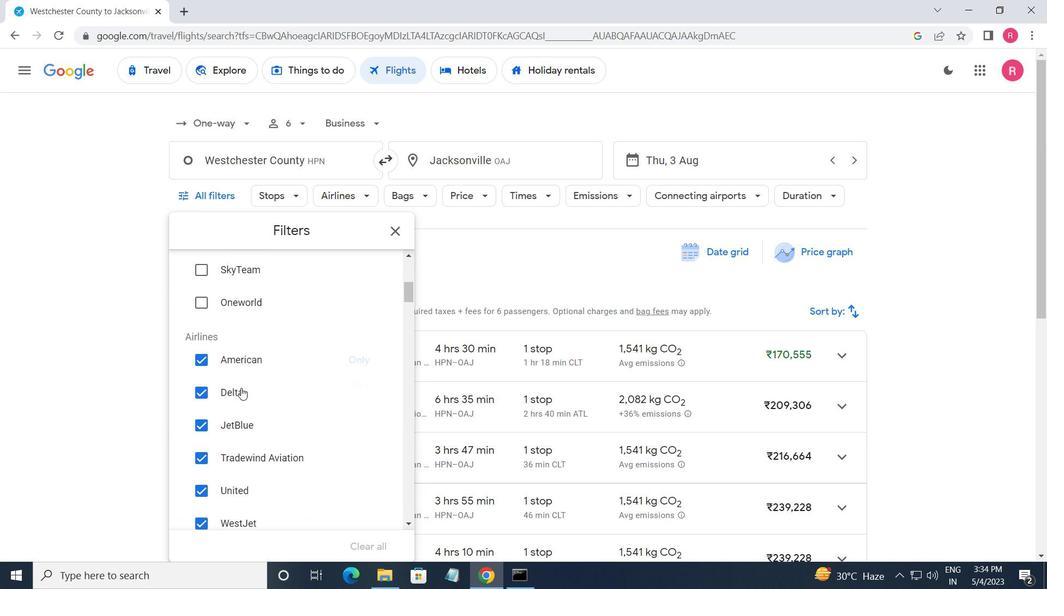 
Action: Mouse scrolled (243, 387) with delta (0, 0)
Screenshot: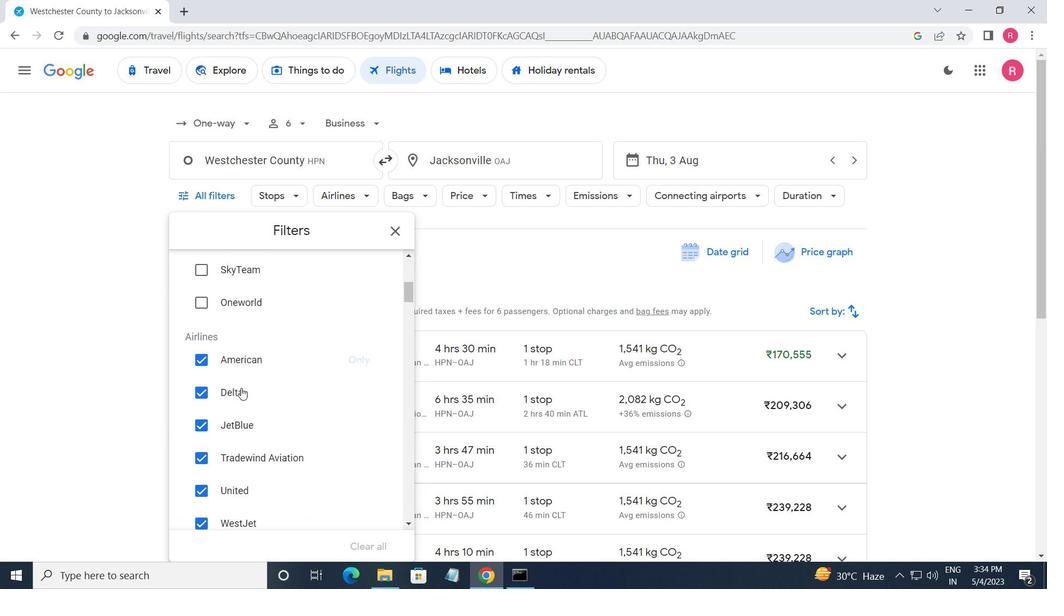 
Action: Mouse moved to (356, 317)
Screenshot: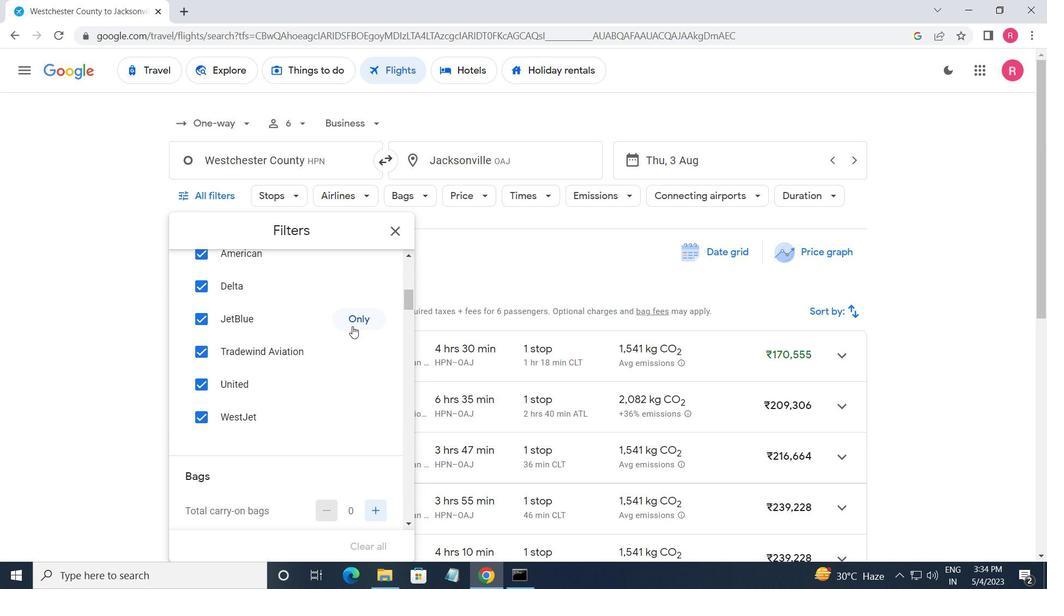 
Action: Mouse pressed left at (356, 317)
Screenshot: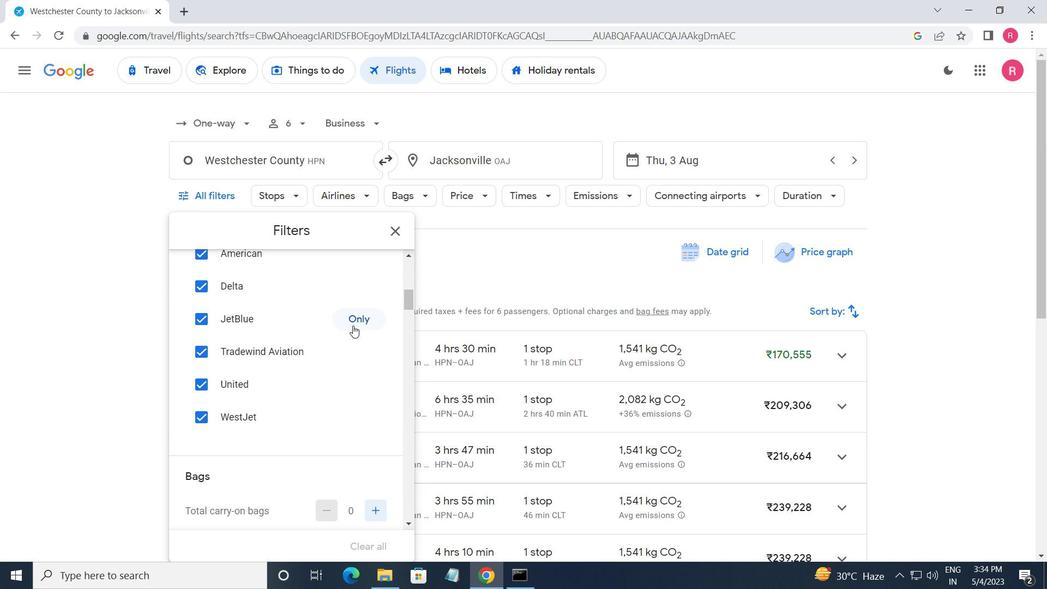 
Action: Mouse moved to (314, 357)
Screenshot: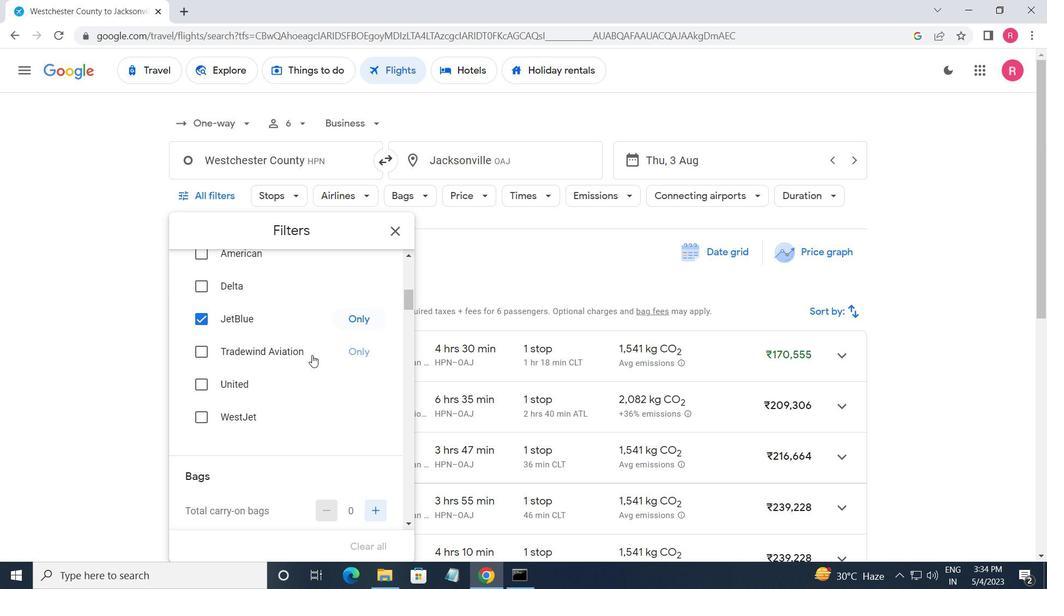 
Action: Mouse scrolled (314, 357) with delta (0, 0)
Screenshot: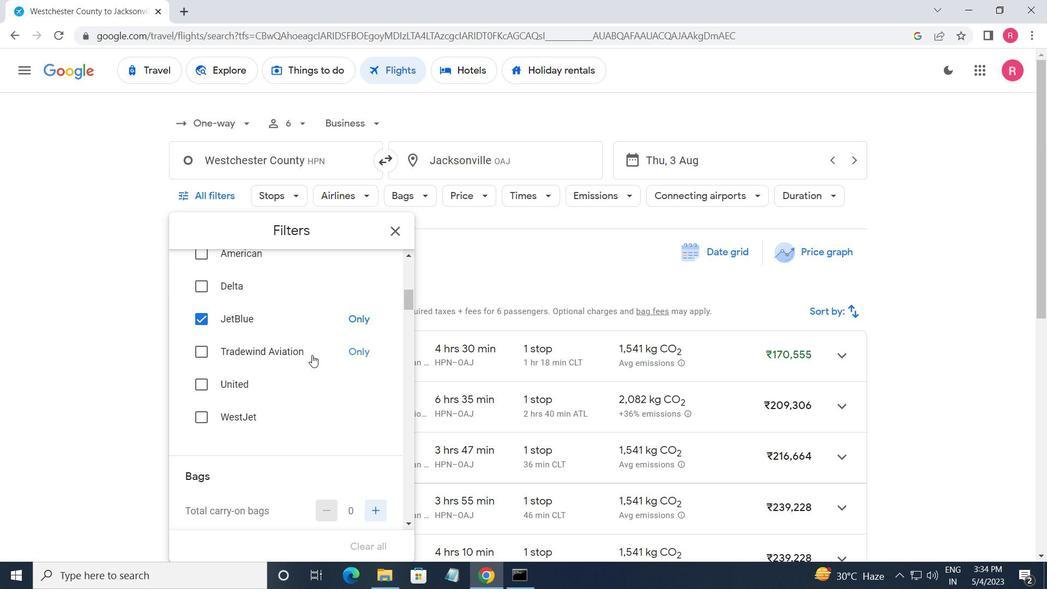 
Action: Mouse moved to (317, 357)
Screenshot: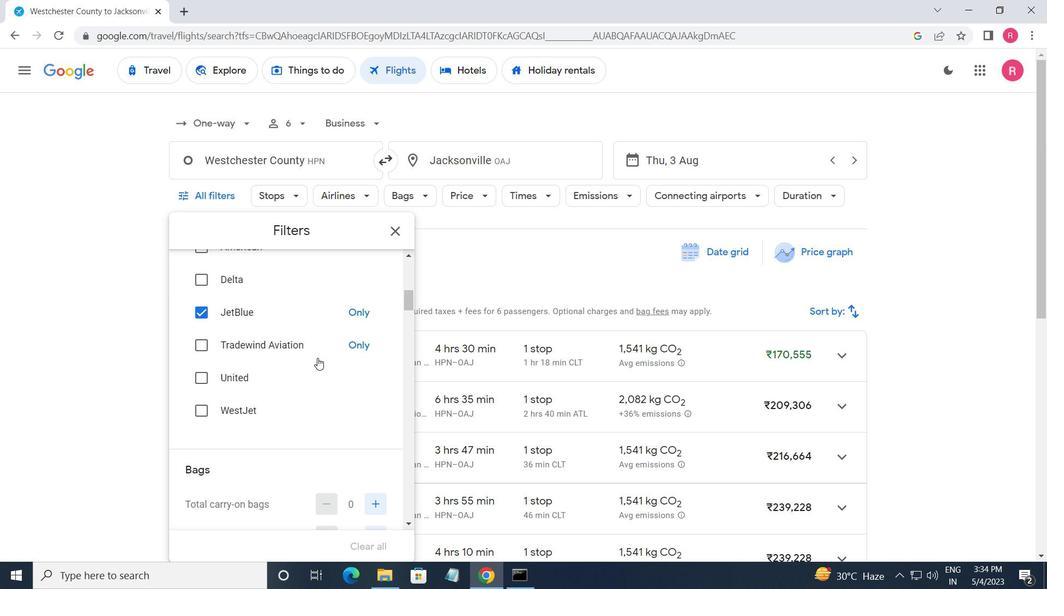 
Action: Mouse scrolled (317, 357) with delta (0, 0)
Screenshot: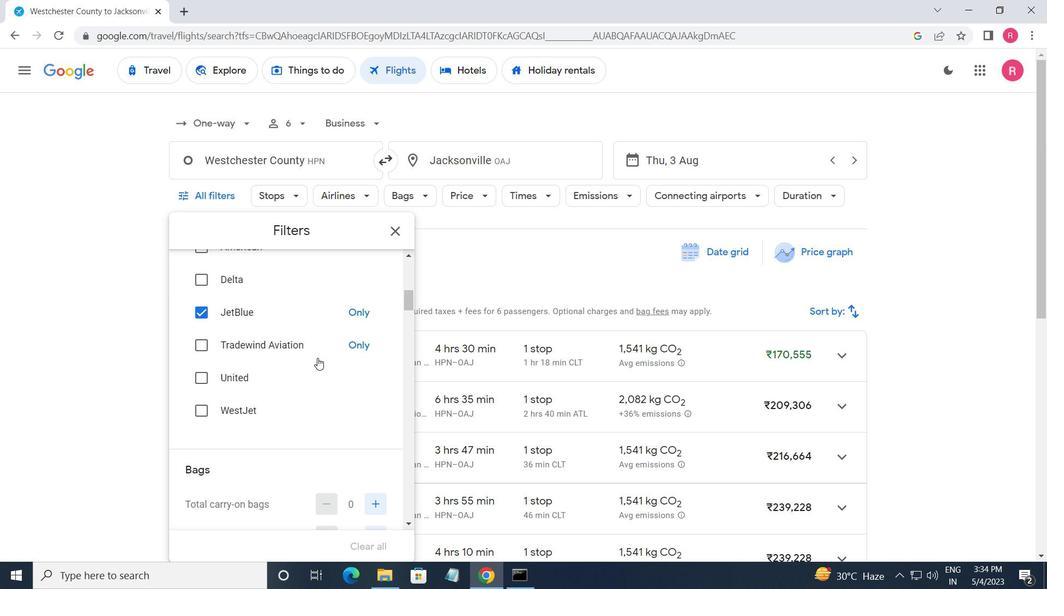 
Action: Mouse moved to (372, 373)
Screenshot: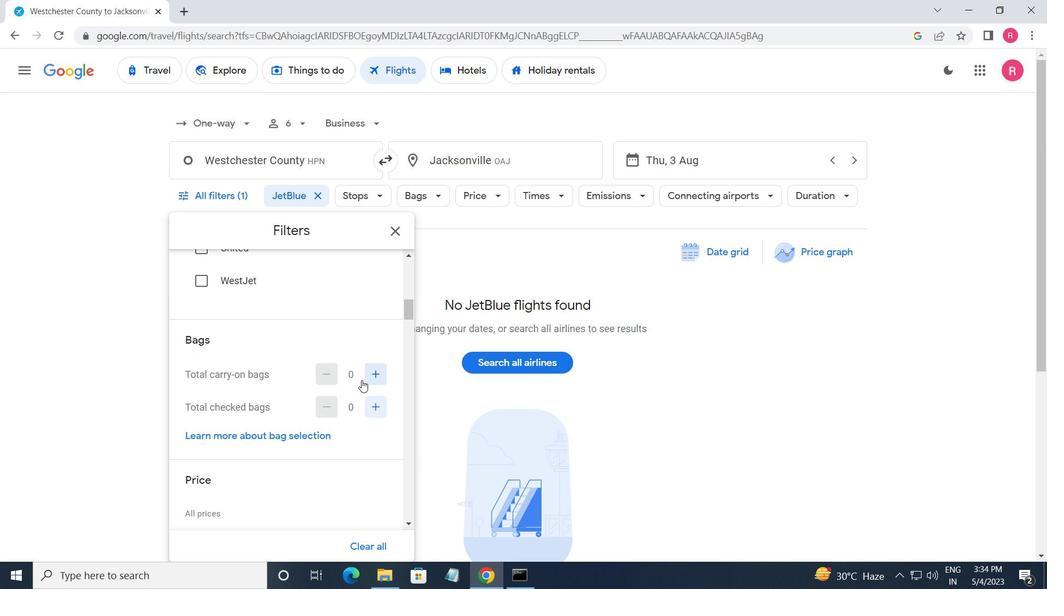 
Action: Mouse pressed left at (372, 373)
Screenshot: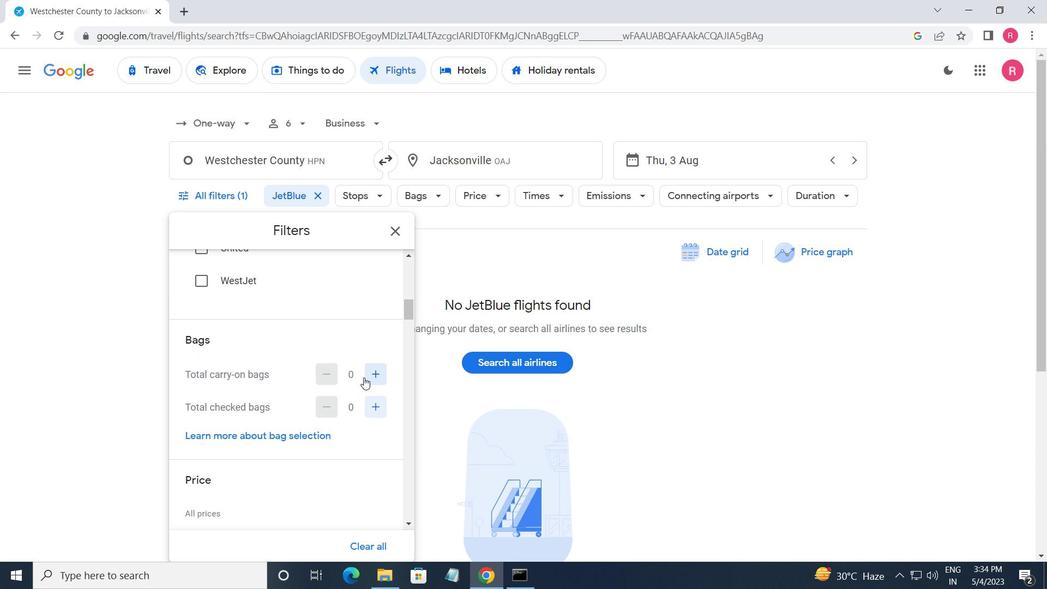 
Action: Mouse moved to (371, 405)
Screenshot: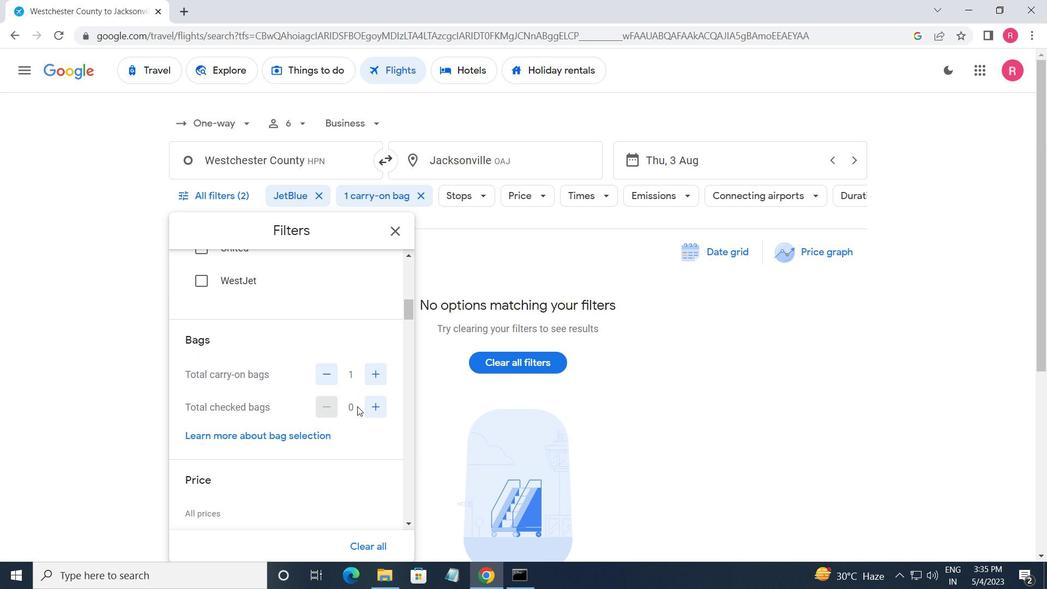 
Action: Mouse pressed left at (371, 405)
Screenshot: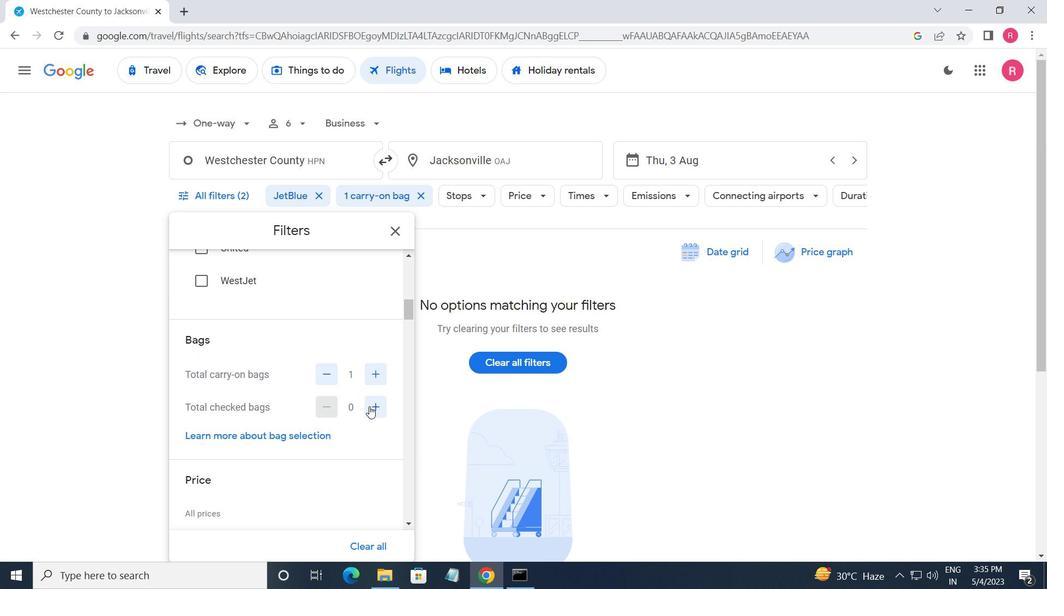 
Action: Mouse moved to (372, 405)
Screenshot: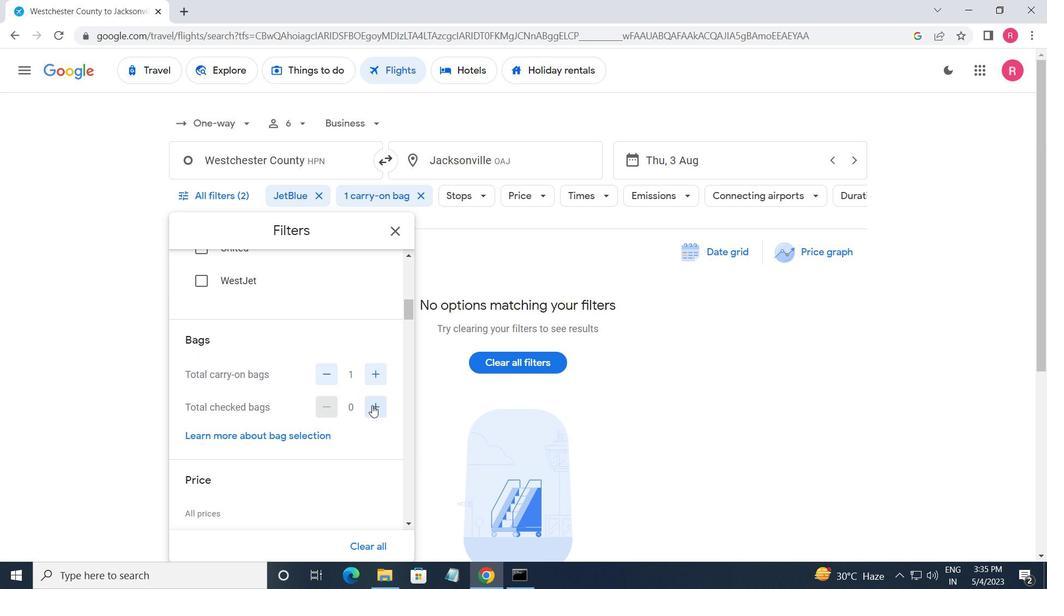 
Action: Mouse pressed left at (372, 405)
Screenshot: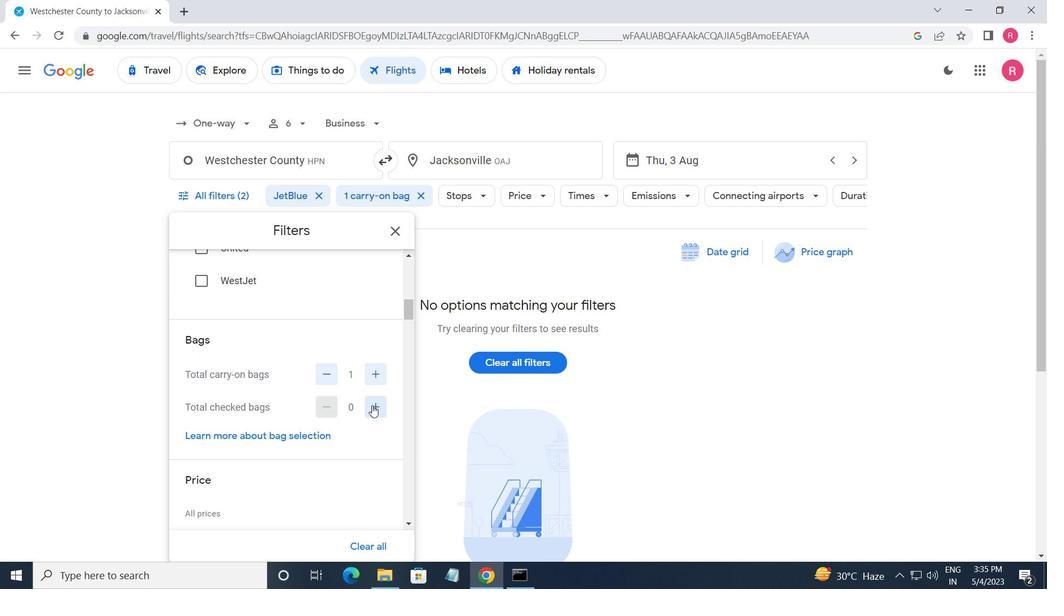 
Action: Mouse pressed left at (372, 405)
Screenshot: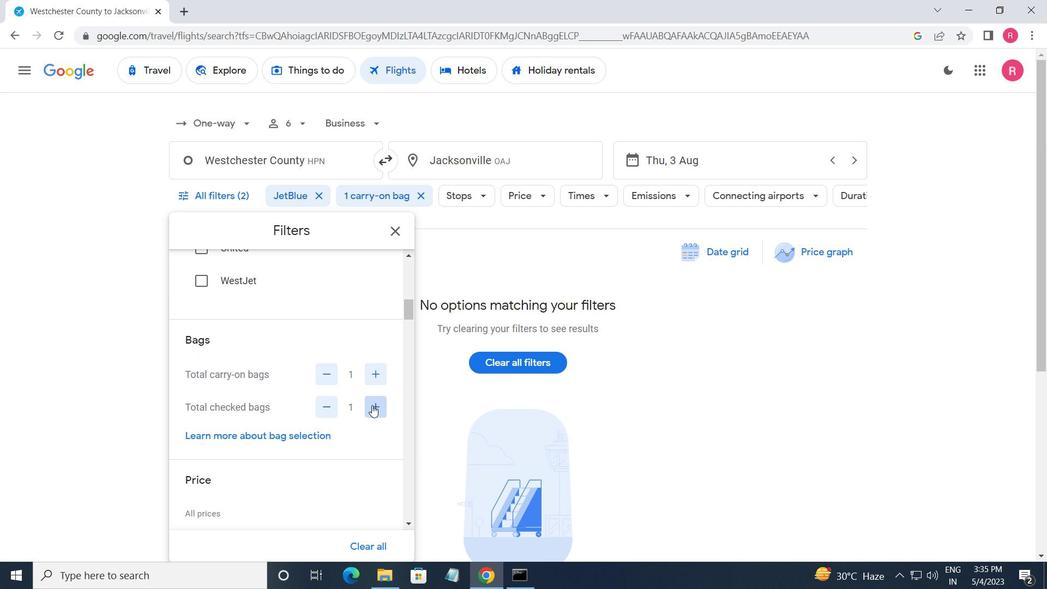 
Action: Mouse moved to (255, 362)
Screenshot: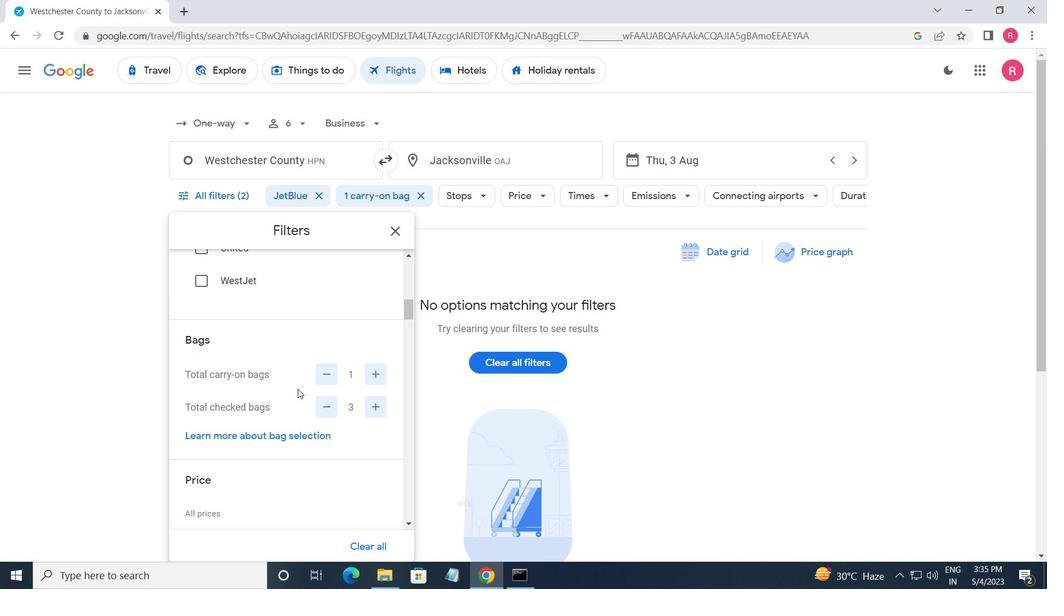 
Action: Mouse scrolled (255, 362) with delta (0, 0)
Screenshot: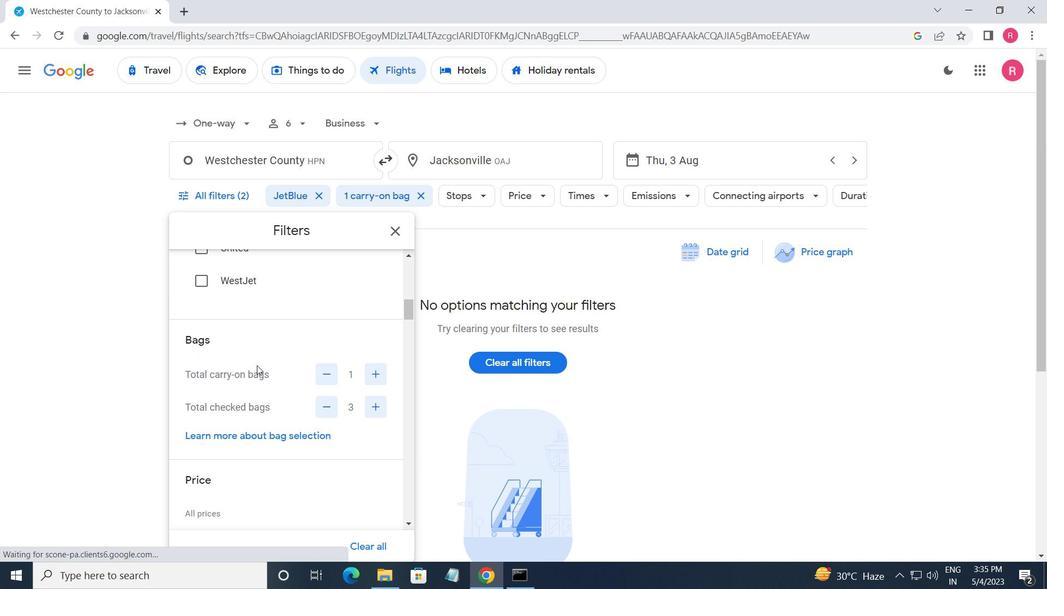 
Action: Mouse moved to (374, 469)
Screenshot: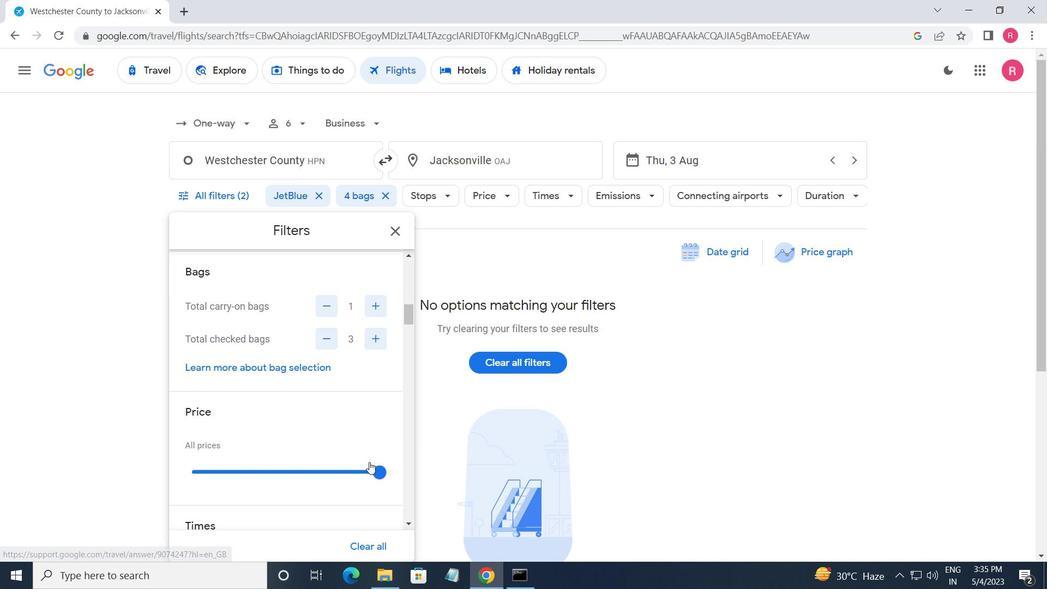 
Action: Mouse pressed left at (374, 469)
Screenshot: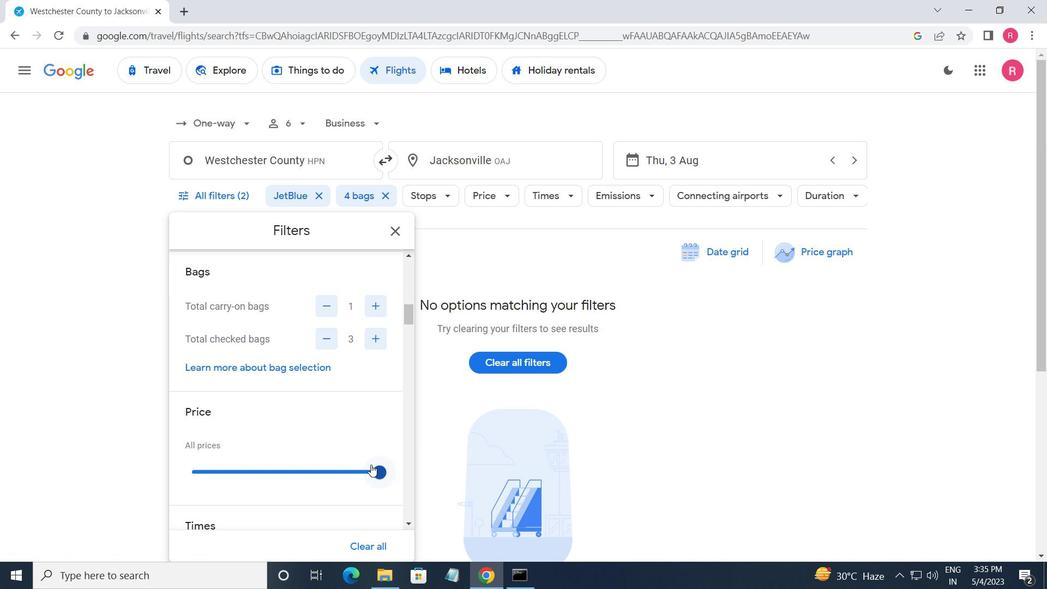 
Action: Mouse moved to (283, 421)
Screenshot: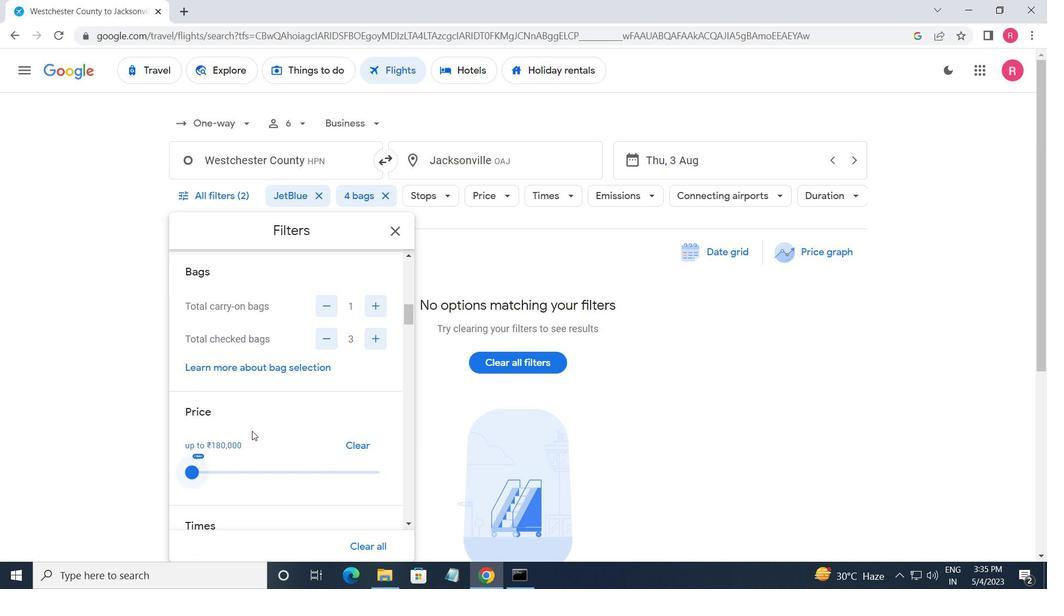 
Action: Mouse scrolled (283, 420) with delta (0, 0)
Screenshot: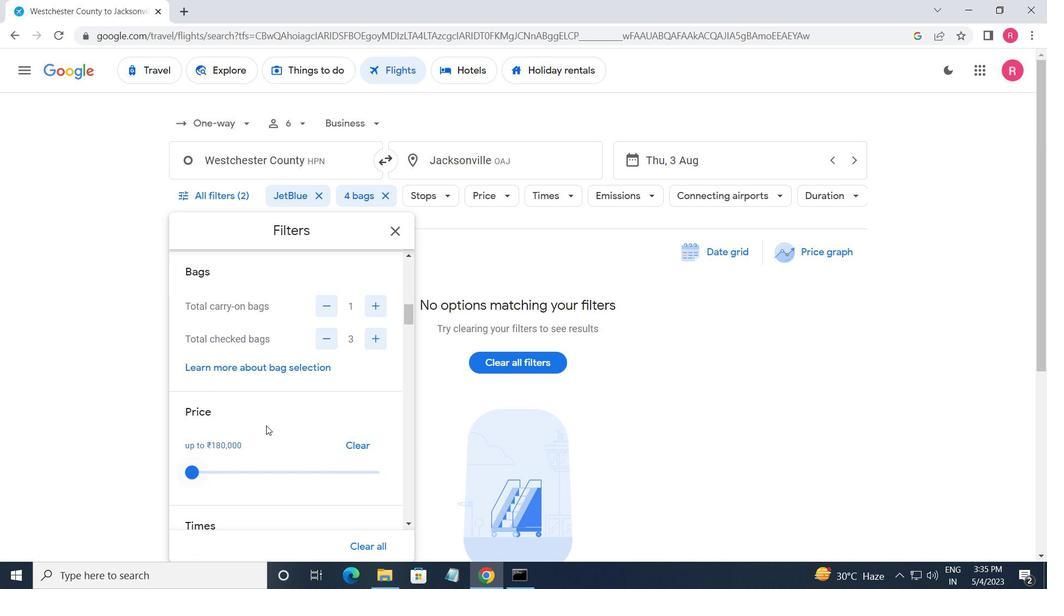 
Action: Mouse scrolled (283, 420) with delta (0, 0)
Screenshot: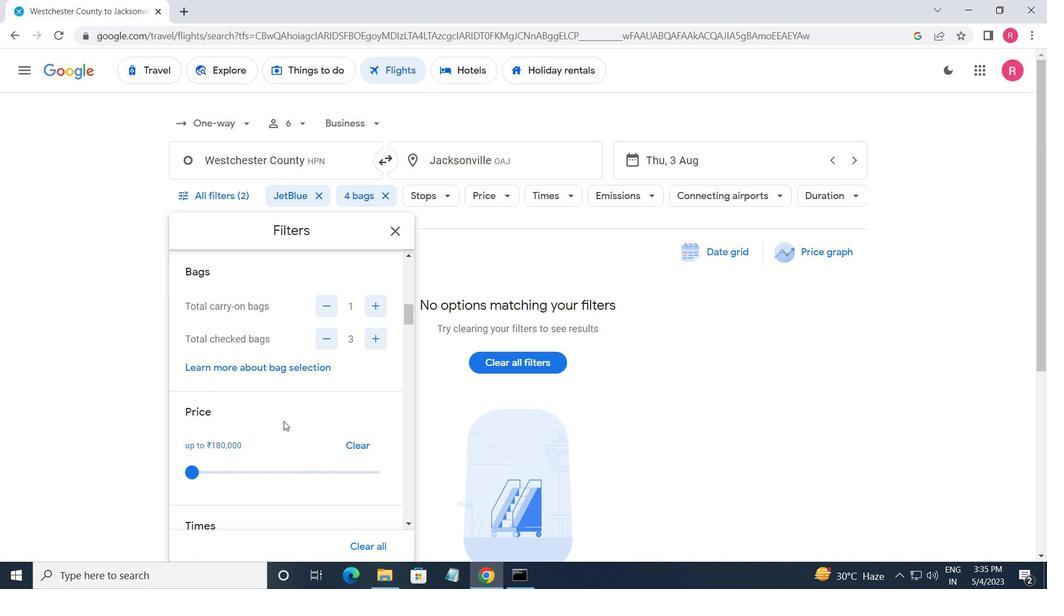 
Action: Mouse scrolled (283, 420) with delta (0, 0)
Screenshot: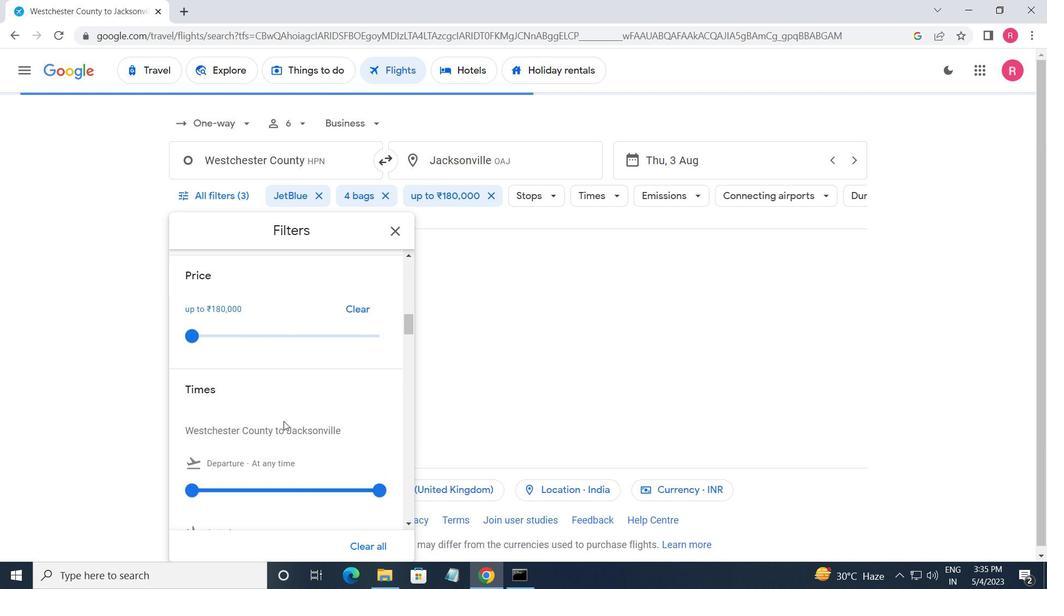 
Action: Mouse scrolled (283, 420) with delta (0, 0)
Screenshot: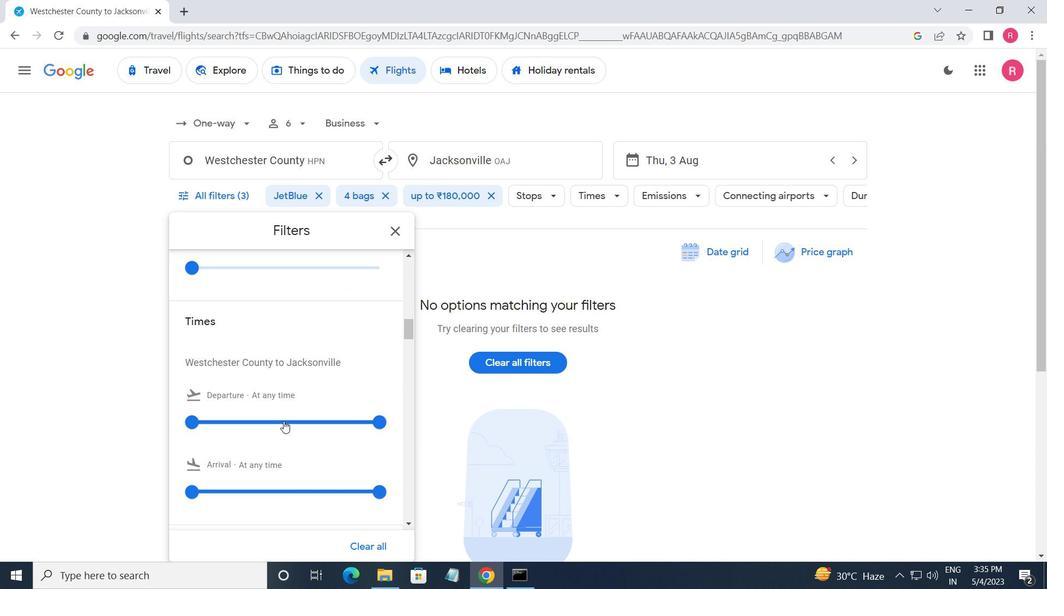 
Action: Mouse moved to (194, 350)
Screenshot: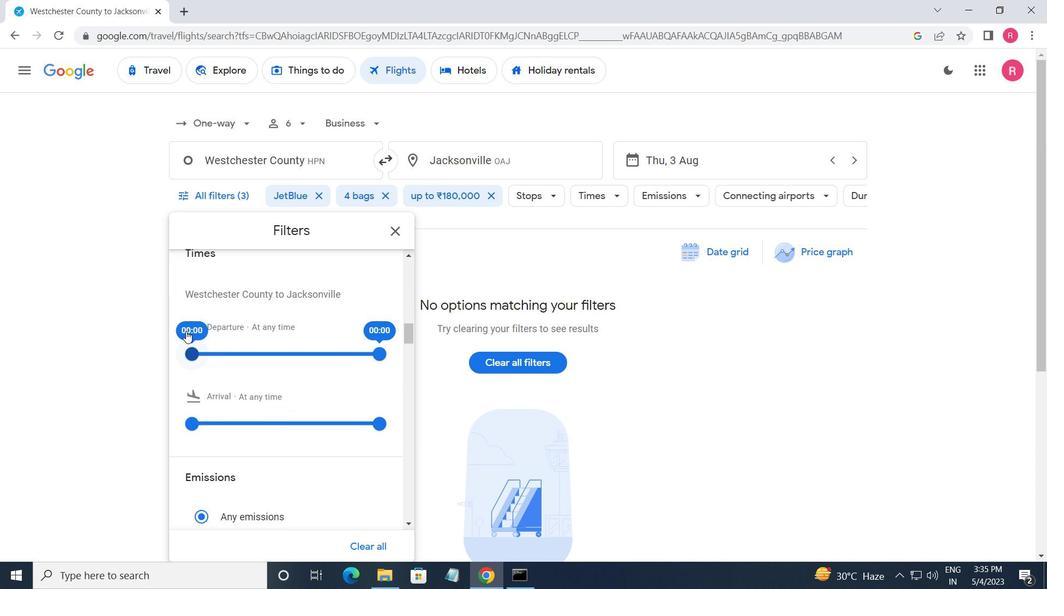 
Action: Mouse pressed left at (194, 350)
Screenshot: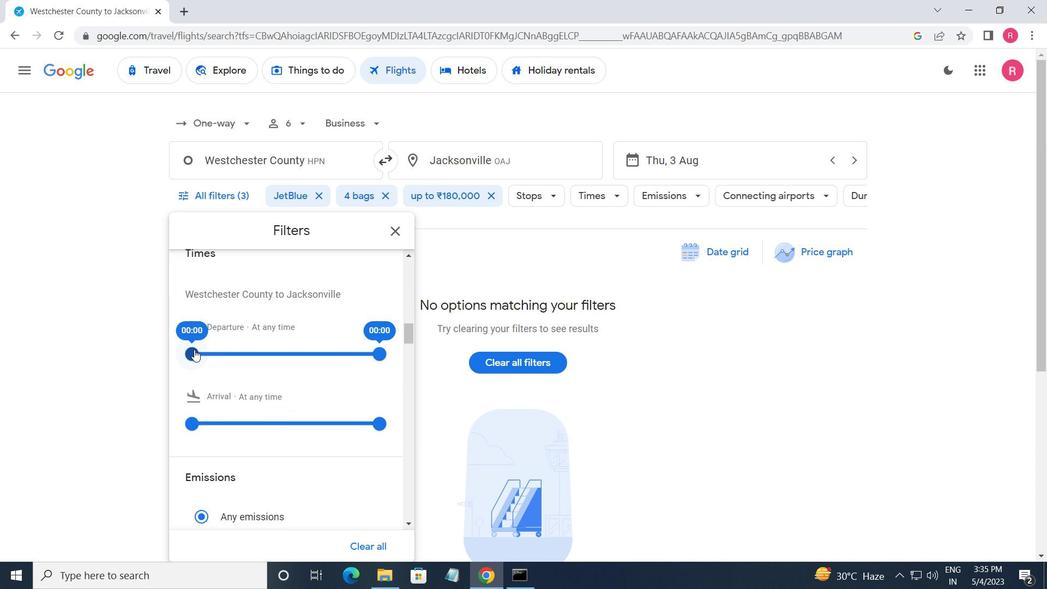 
Action: Mouse moved to (377, 355)
Screenshot: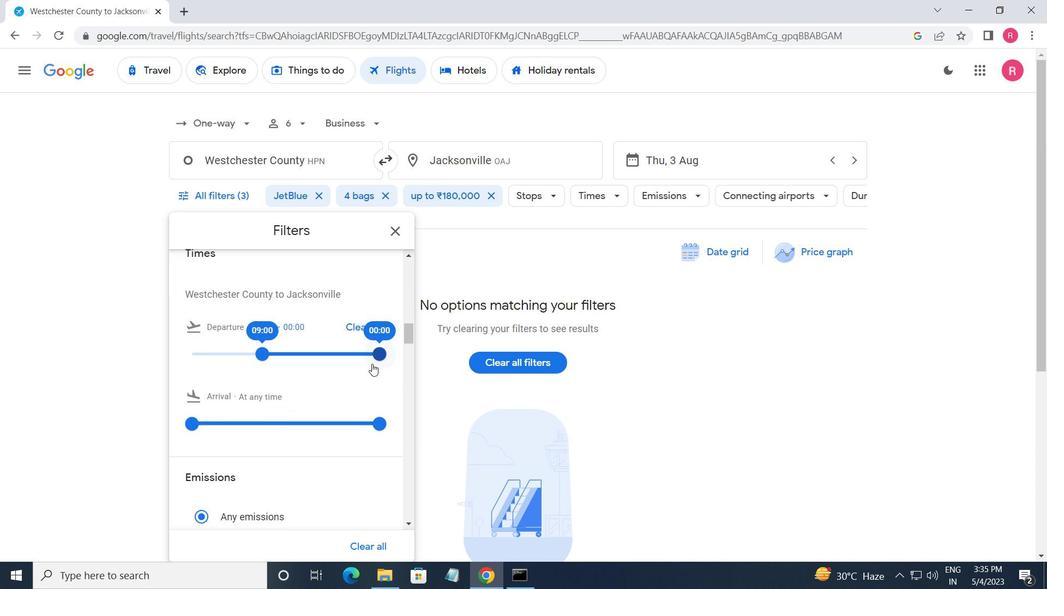 
Action: Mouse pressed left at (377, 355)
Screenshot: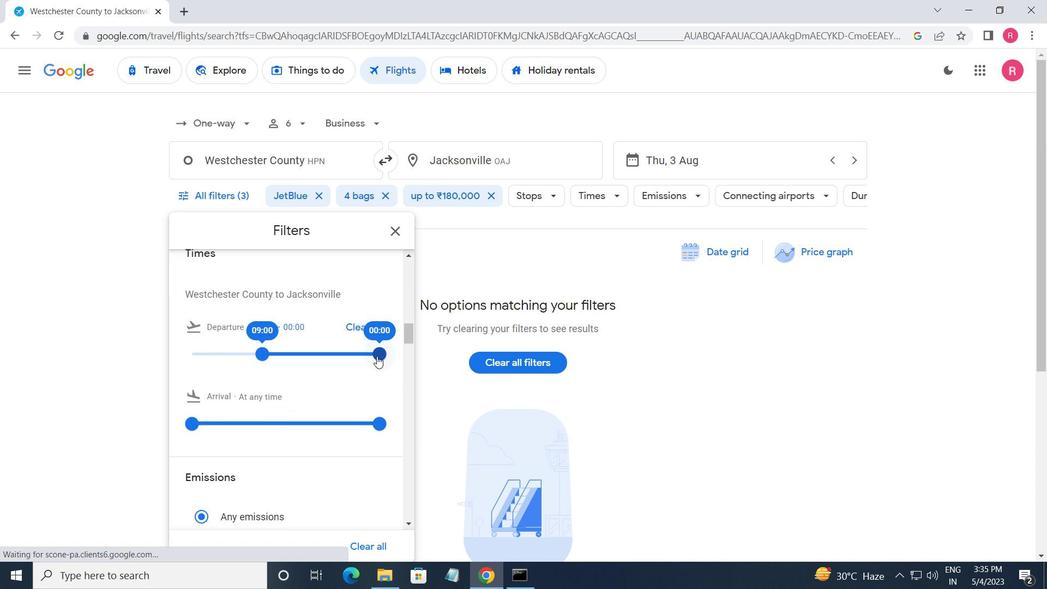 
Action: Mouse moved to (387, 229)
Screenshot: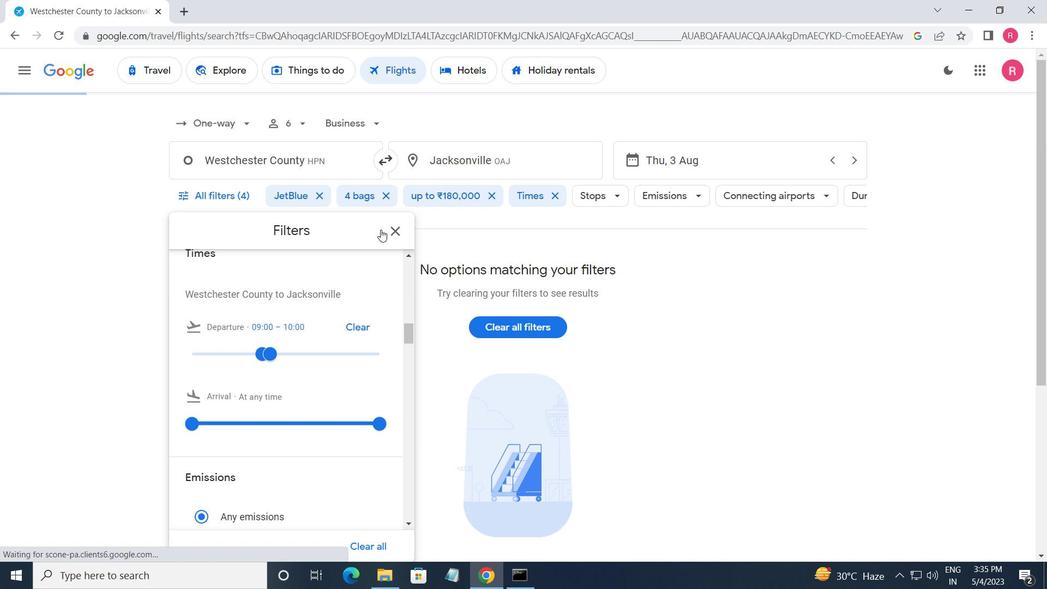 
Action: Mouse pressed left at (387, 229)
Screenshot: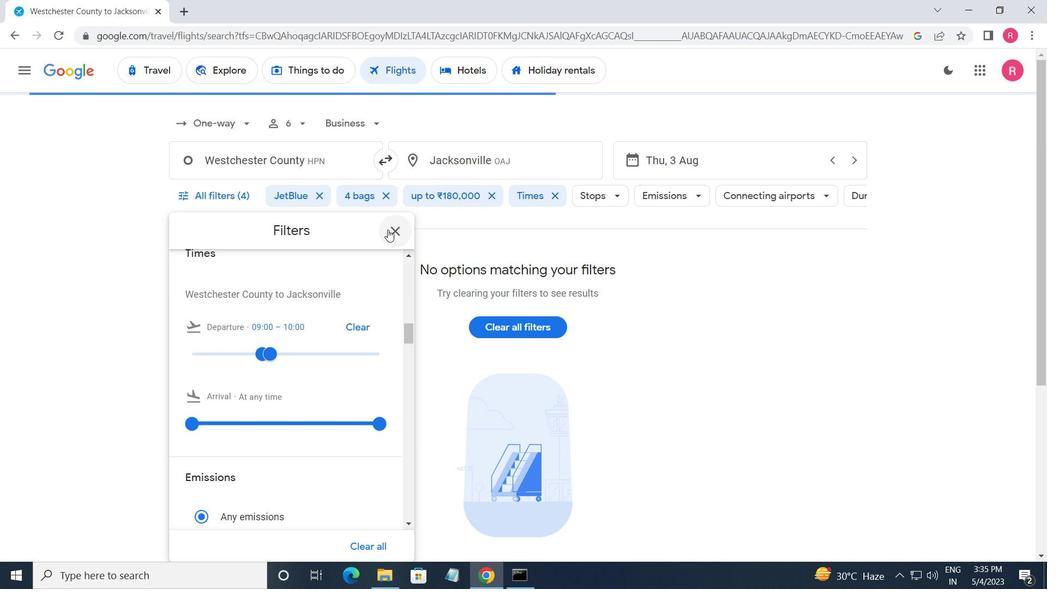 
Action: Mouse moved to (388, 229)
Screenshot: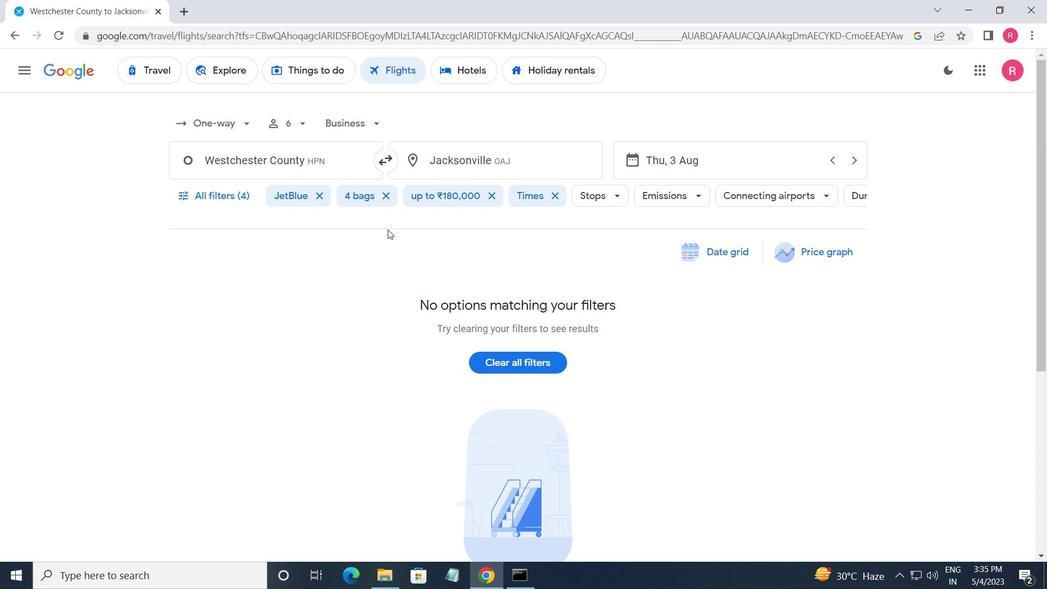 
